 Task: In Heading Arial with underline. Font size of heading  '18'Font style of data Calibri. Font size of data  9Alignment of headline & data Align center. Fill color in heading,  RedFont color of data Black Apply border in Data No BorderIn the sheet   Pinnacle Sales log book
Action: Mouse moved to (158, 176)
Screenshot: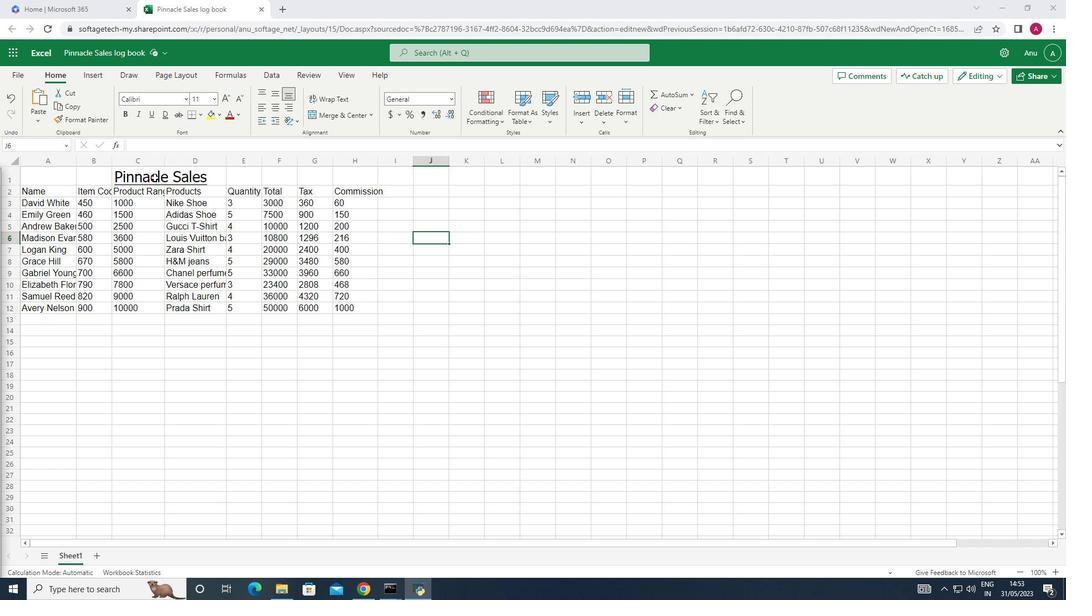 
Action: Mouse pressed left at (158, 176)
Screenshot: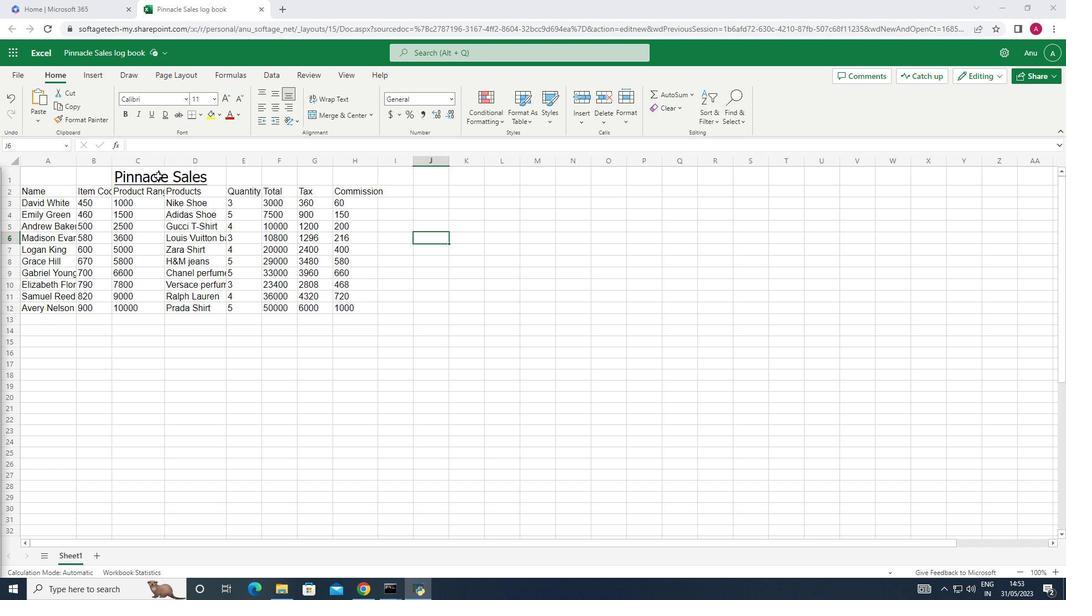
Action: Mouse moved to (186, 97)
Screenshot: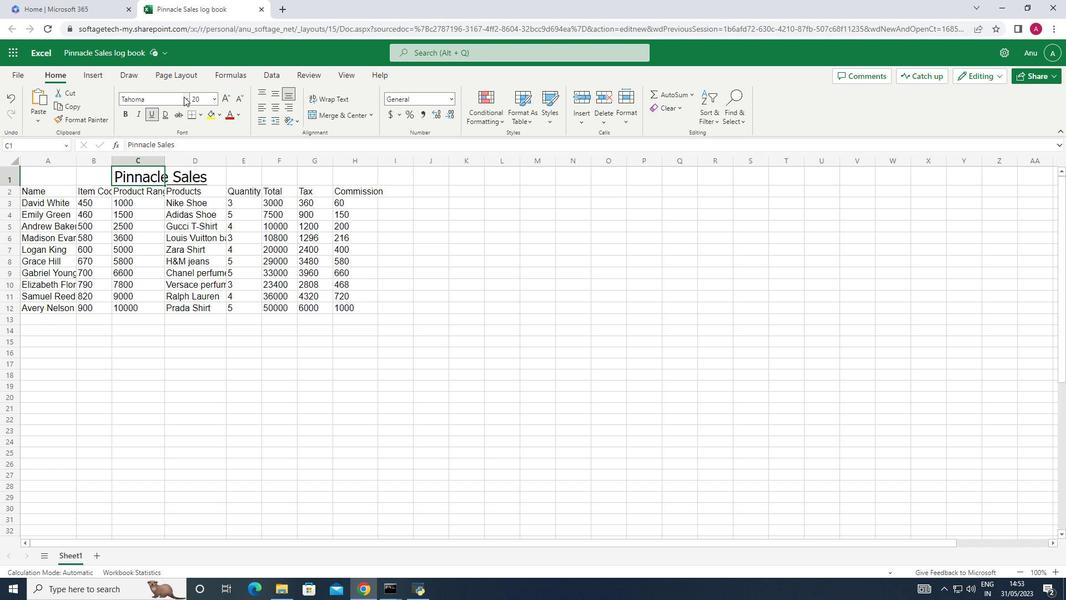 
Action: Mouse pressed left at (186, 97)
Screenshot: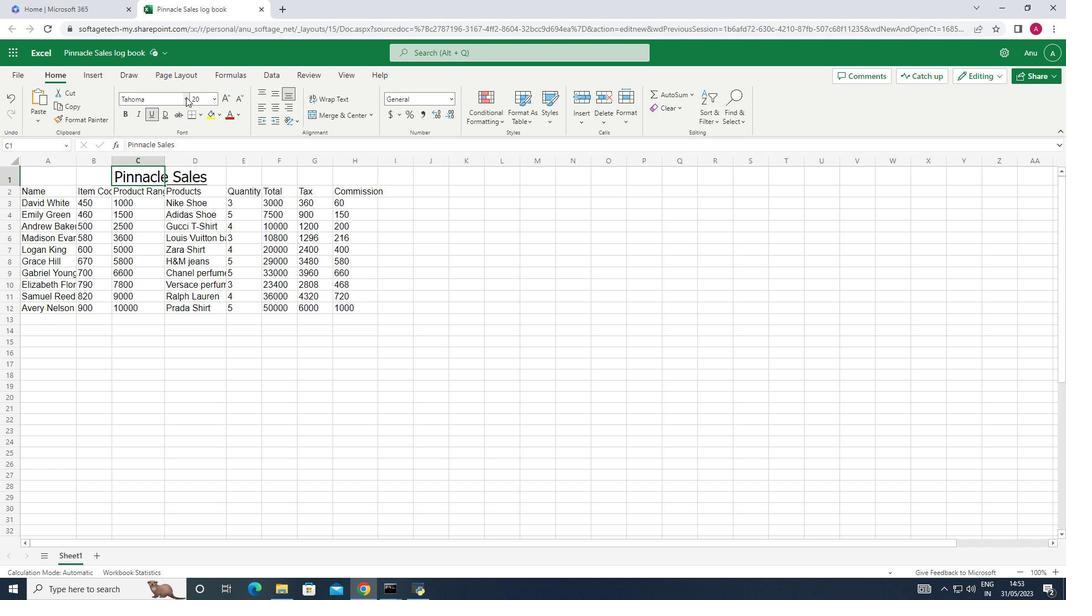 
Action: Mouse moved to (166, 141)
Screenshot: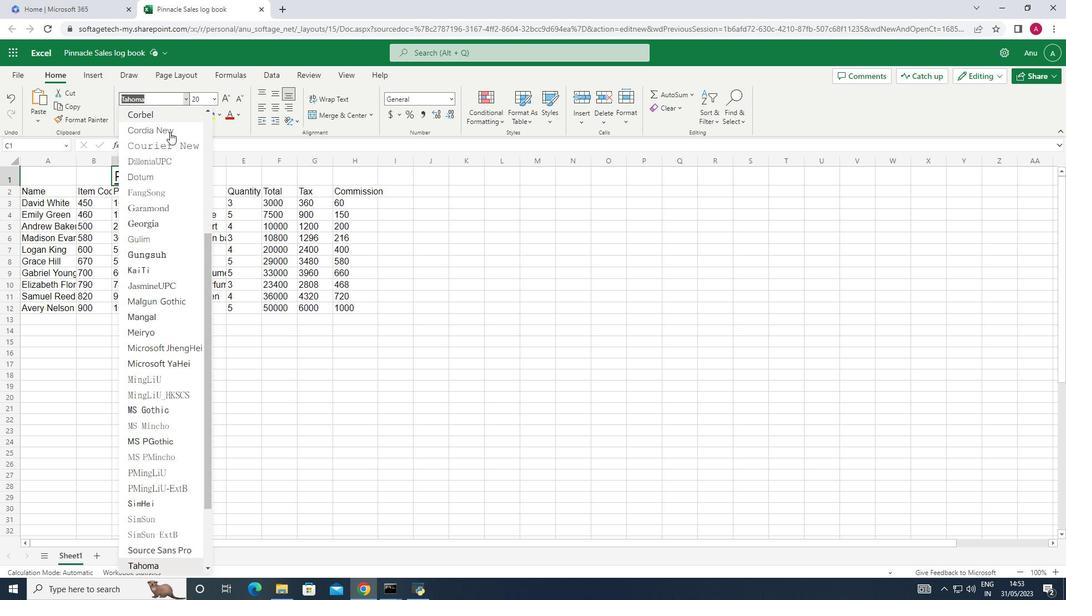
Action: Mouse scrolled (166, 142) with delta (0, 0)
Screenshot: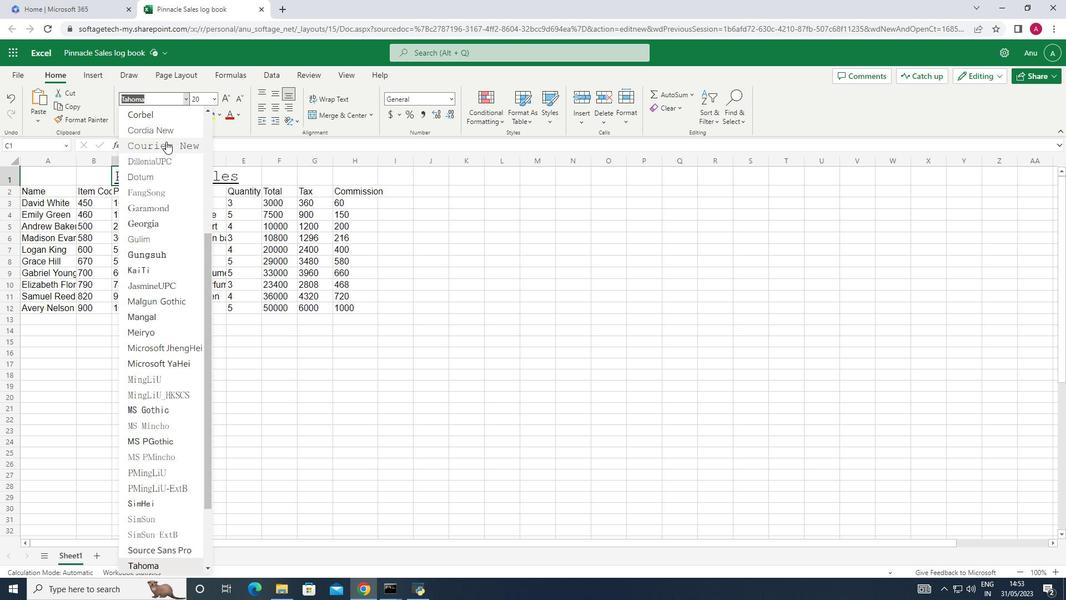 
Action: Mouse scrolled (166, 142) with delta (0, 0)
Screenshot: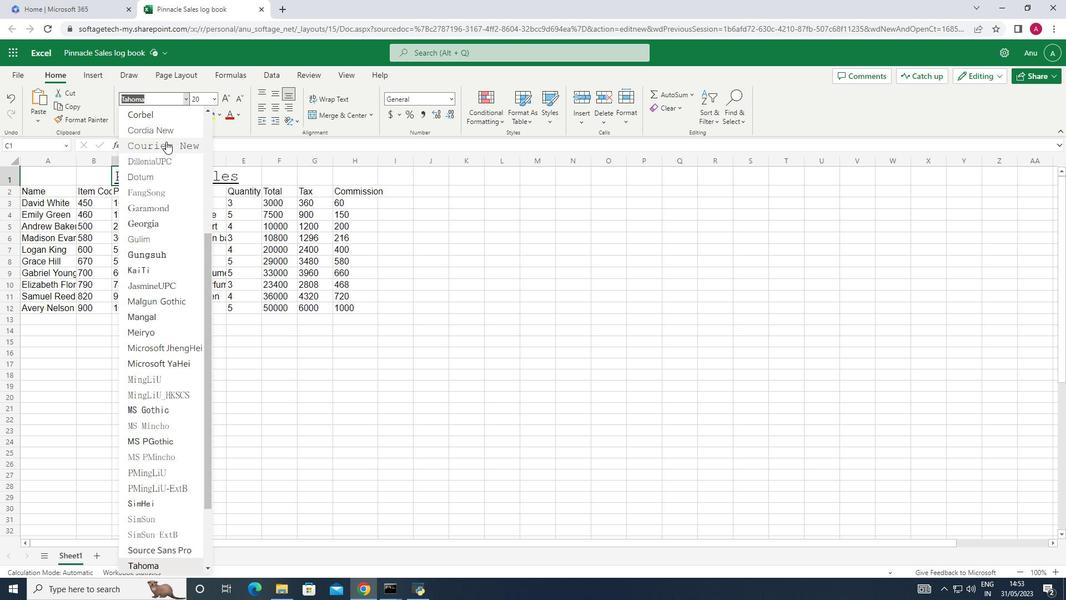 
Action: Mouse scrolled (166, 142) with delta (0, 0)
Screenshot: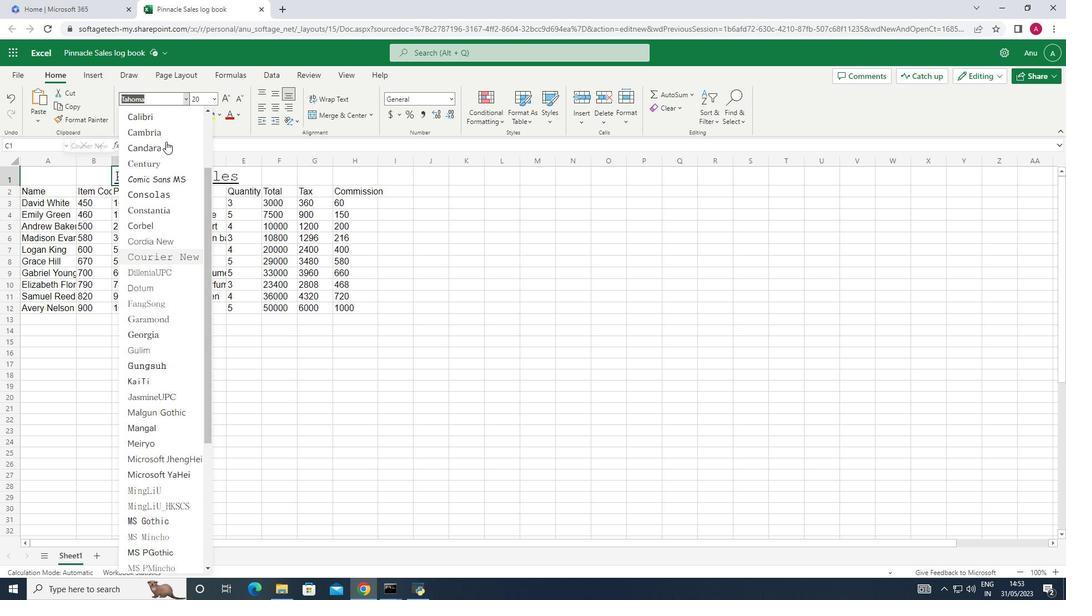 
Action: Mouse scrolled (166, 142) with delta (0, 0)
Screenshot: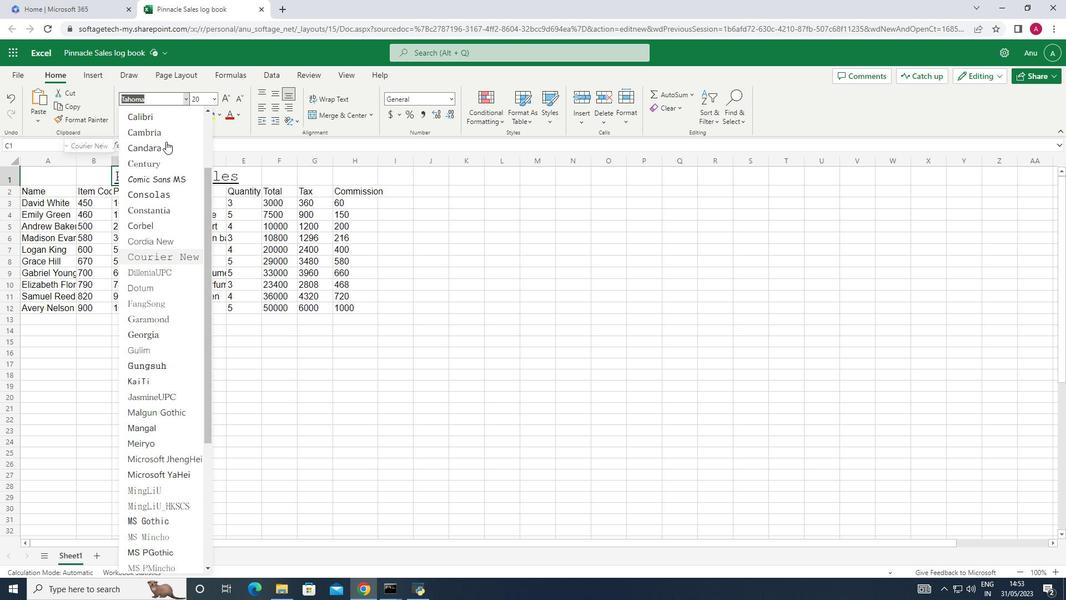 
Action: Mouse scrolled (166, 142) with delta (0, 0)
Screenshot: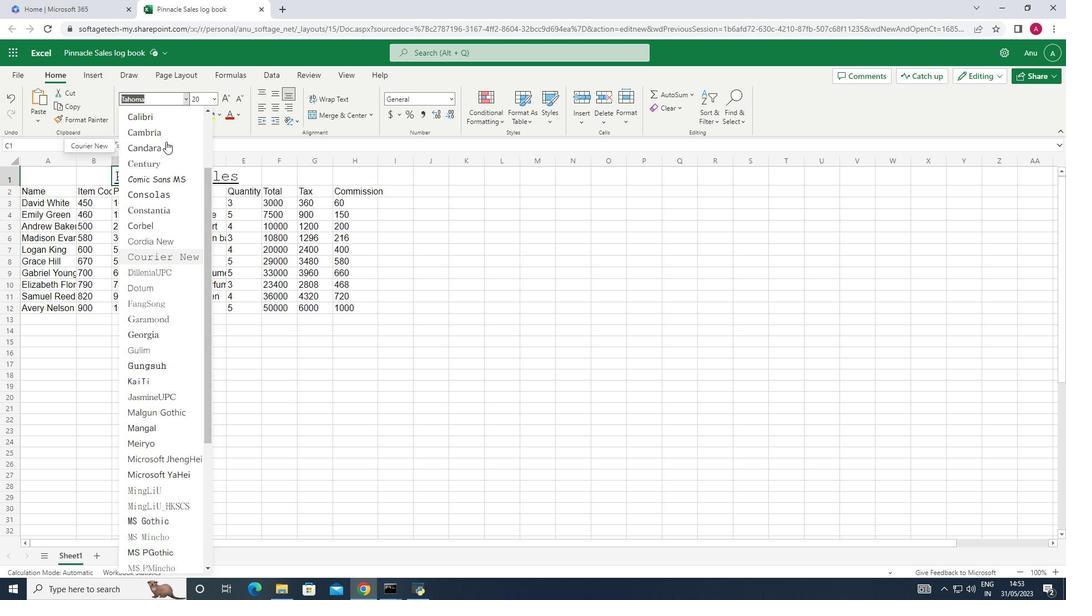 
Action: Mouse scrolled (166, 142) with delta (0, 0)
Screenshot: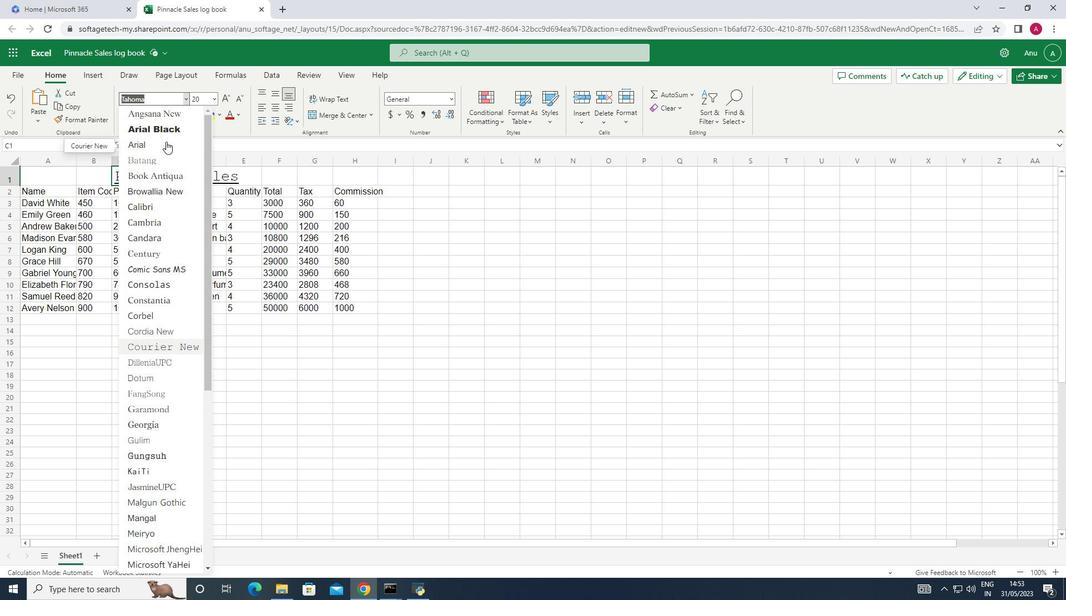 
Action: Mouse moved to (161, 144)
Screenshot: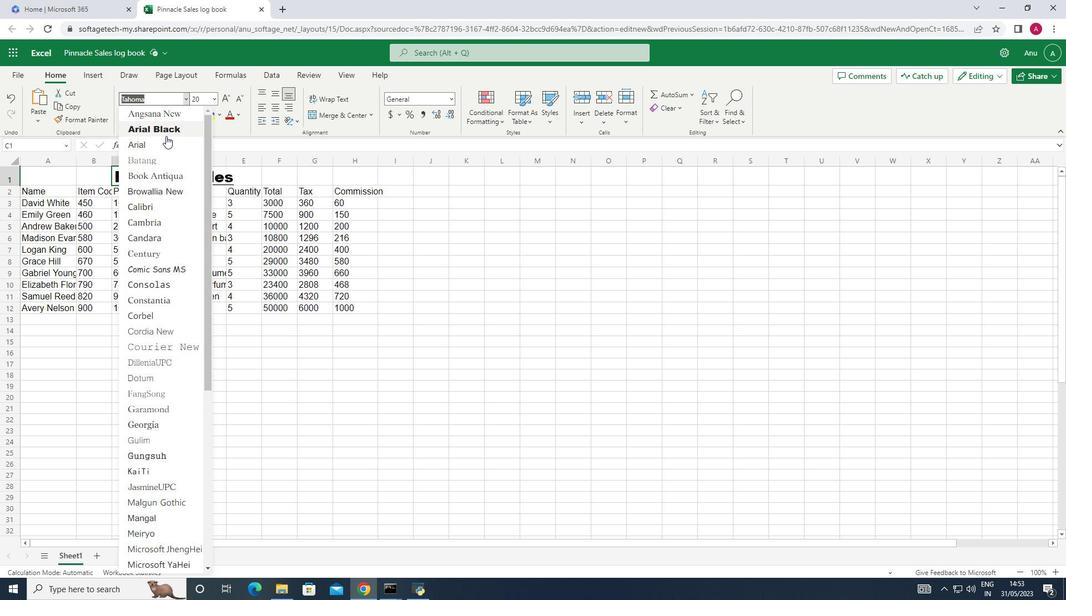 
Action: Mouse pressed left at (161, 144)
Screenshot: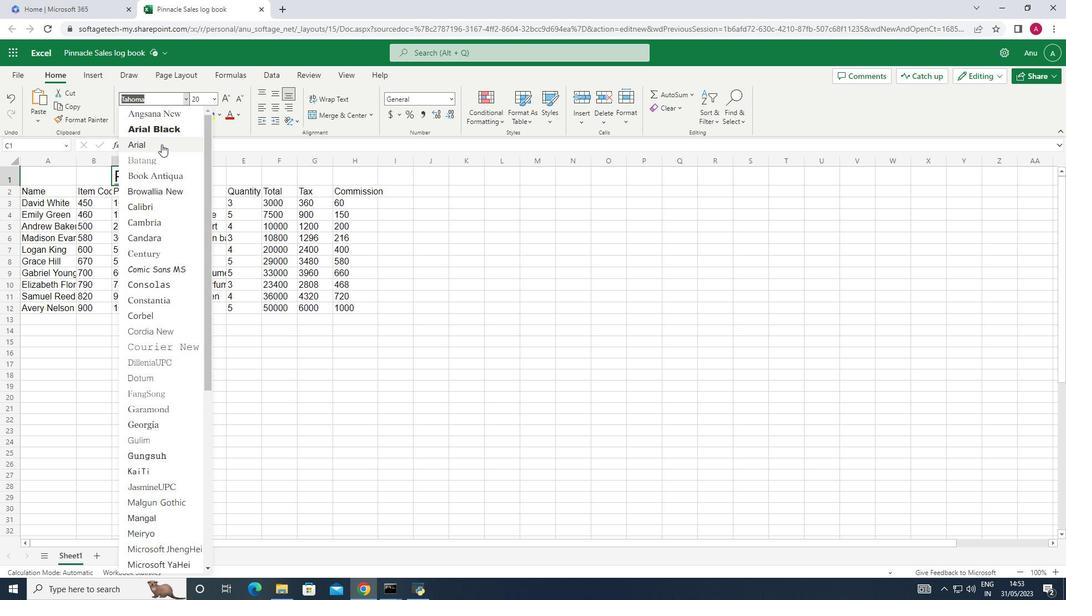 
Action: Mouse moved to (47, 191)
Screenshot: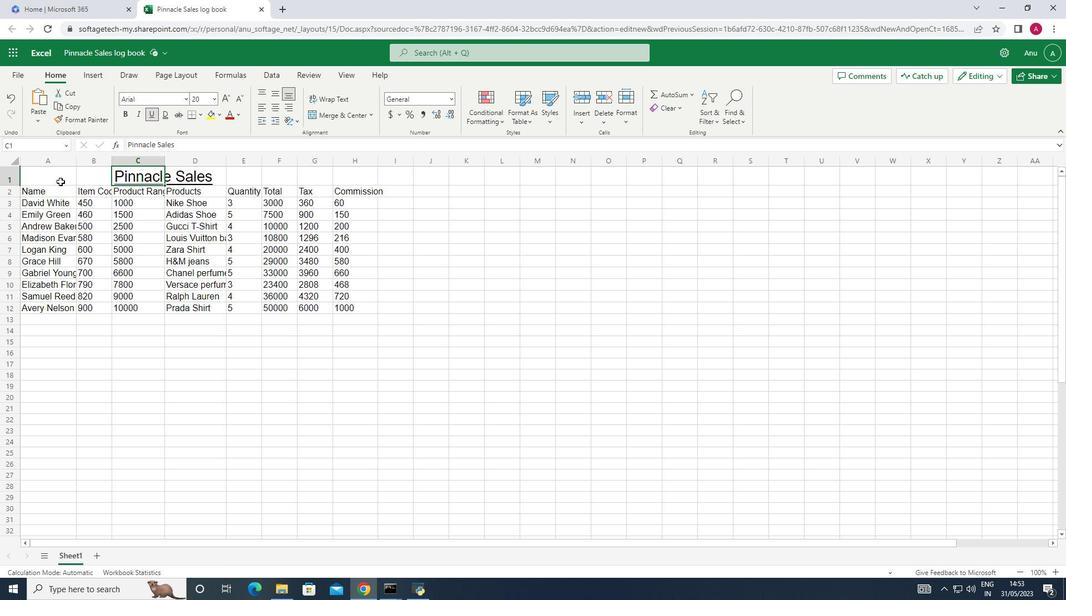 
Action: Mouse pressed left at (47, 191)
Screenshot: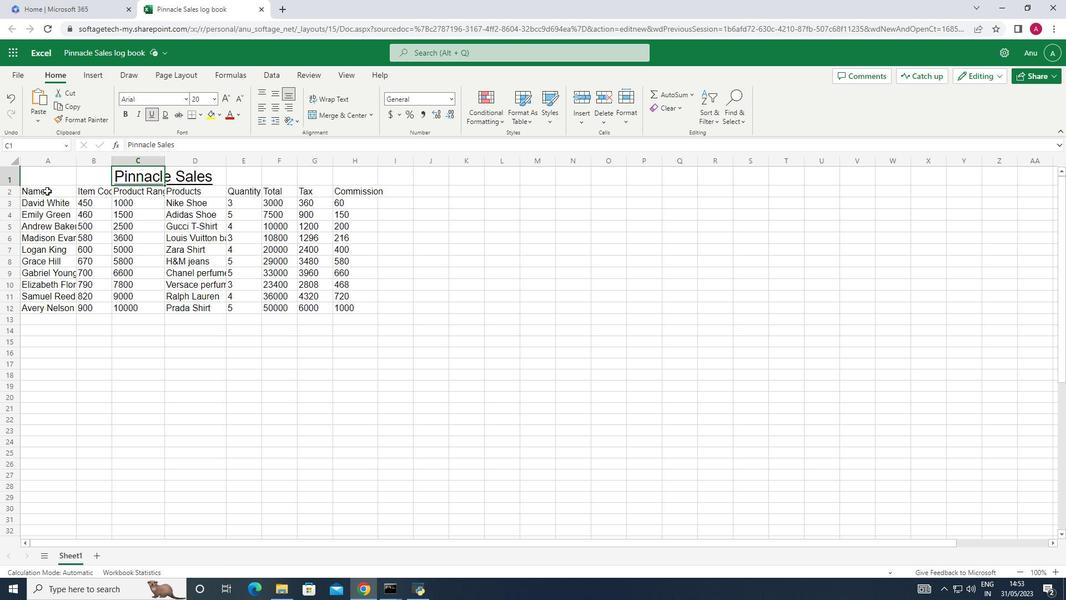 
Action: Mouse moved to (185, 100)
Screenshot: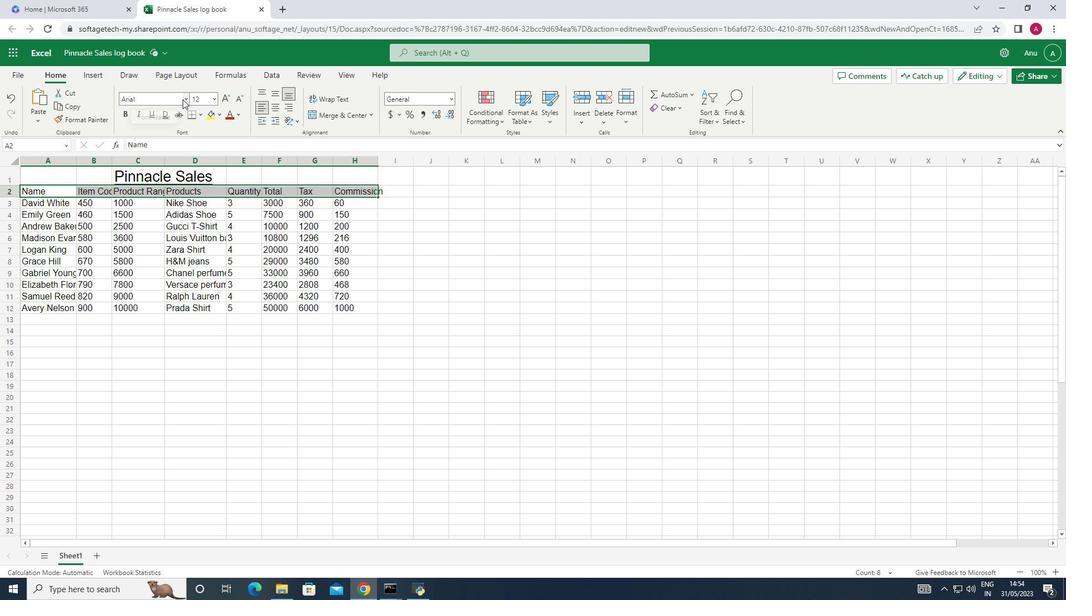
Action: Mouse pressed left at (185, 100)
Screenshot: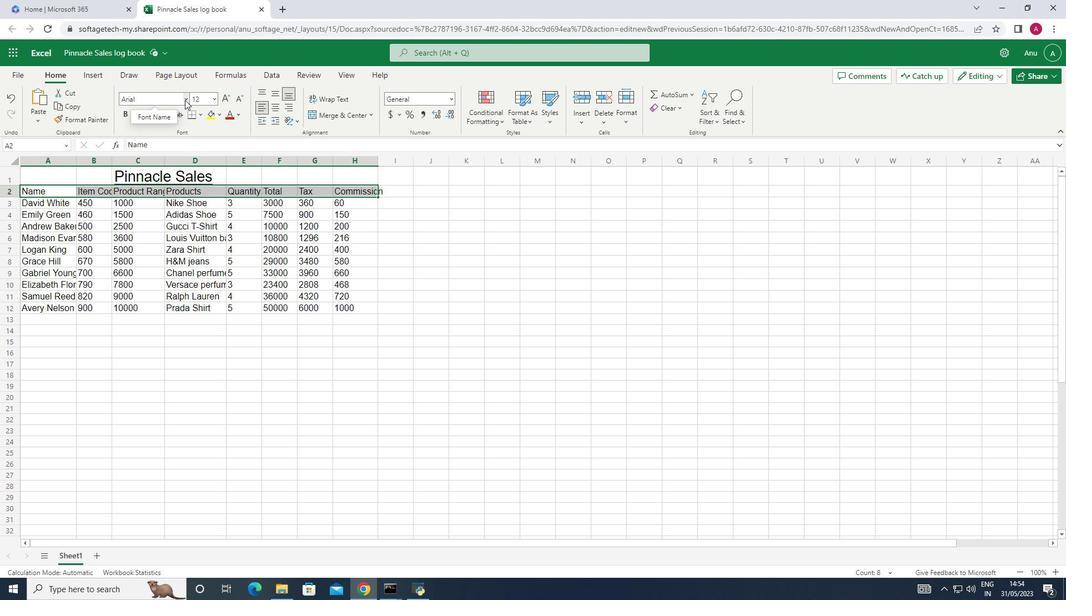 
Action: Mouse moved to (161, 205)
Screenshot: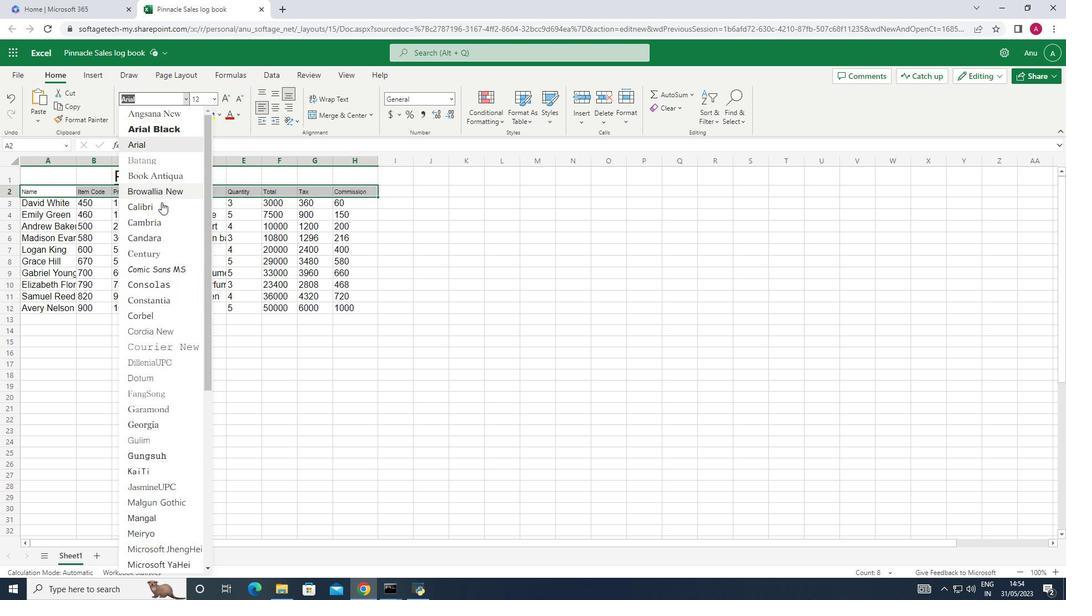 
Action: Mouse pressed left at (161, 205)
Screenshot: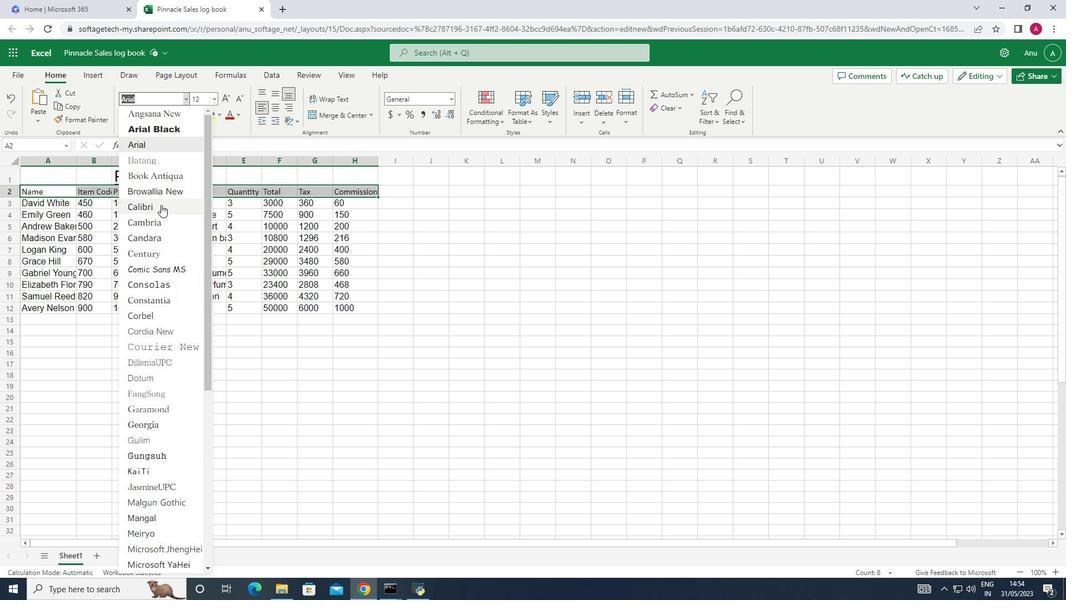 
Action: Mouse moved to (216, 96)
Screenshot: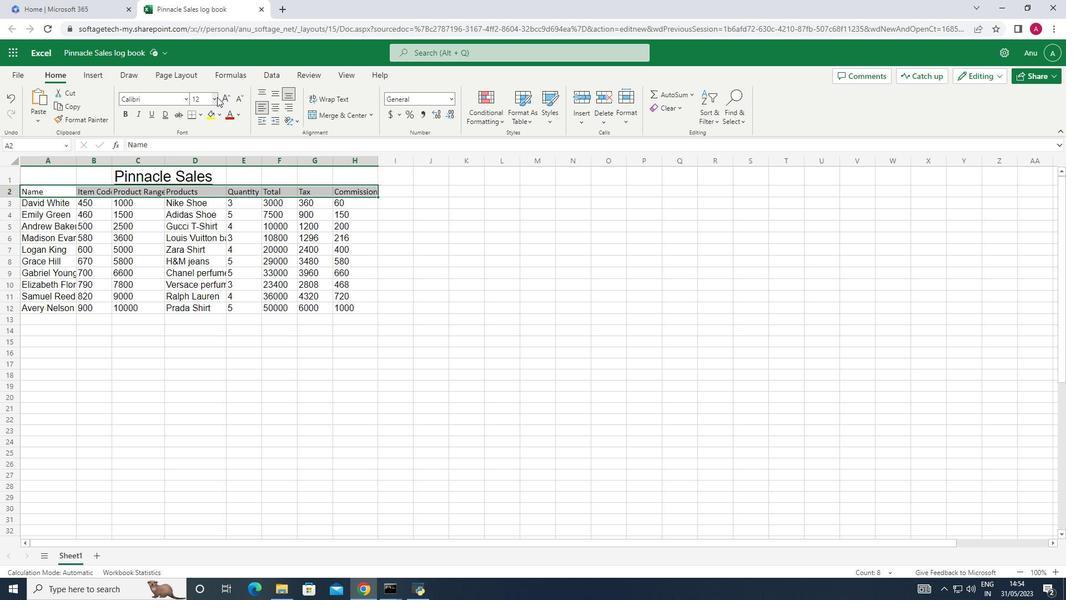 
Action: Mouse pressed left at (216, 96)
Screenshot: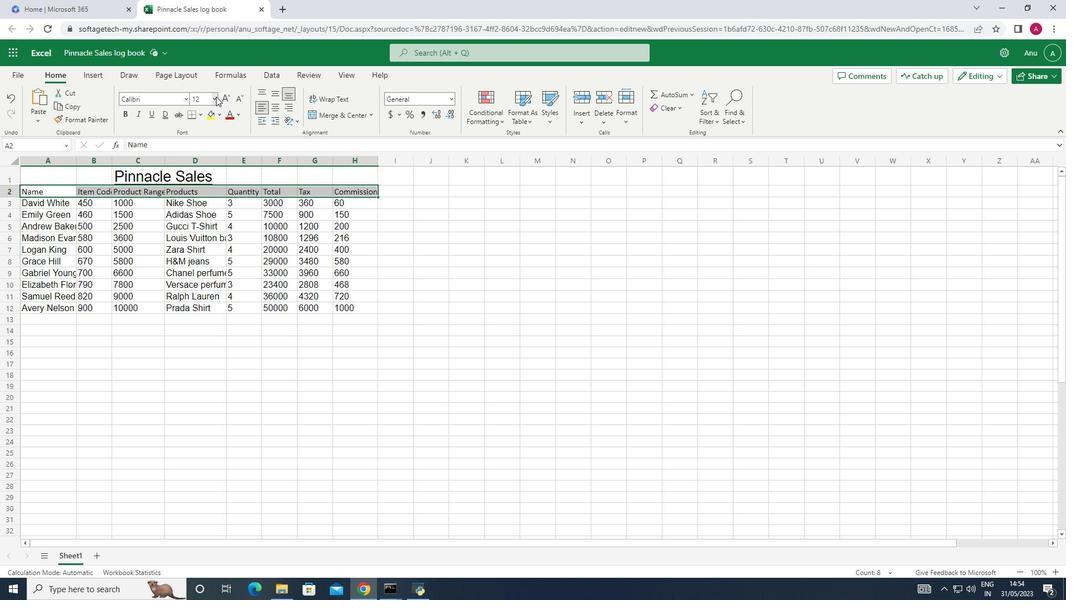 
Action: Mouse moved to (202, 221)
Screenshot: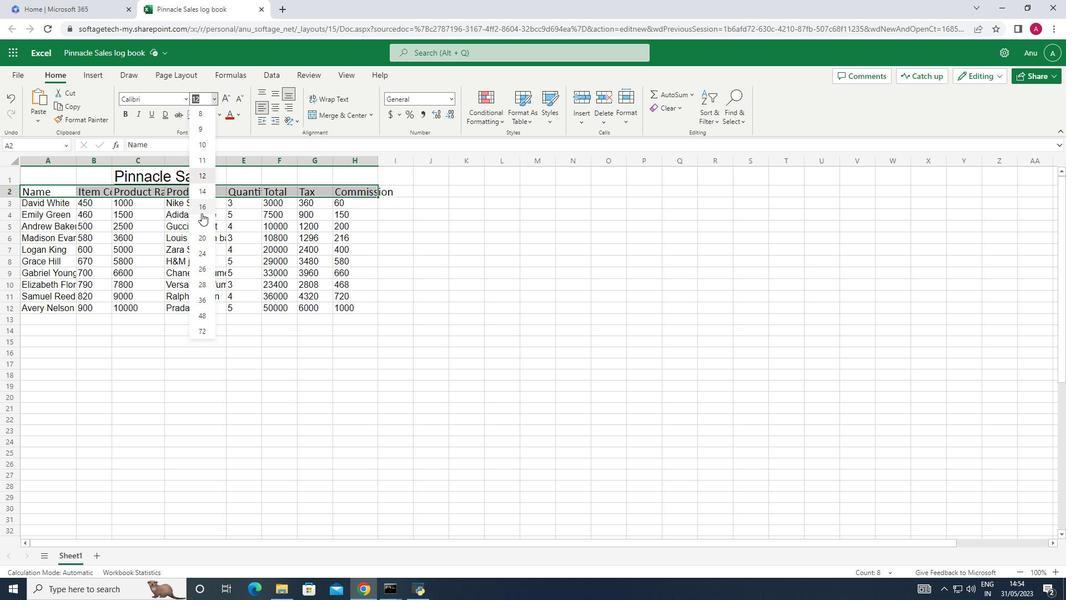 
Action: Mouse pressed left at (202, 221)
Screenshot: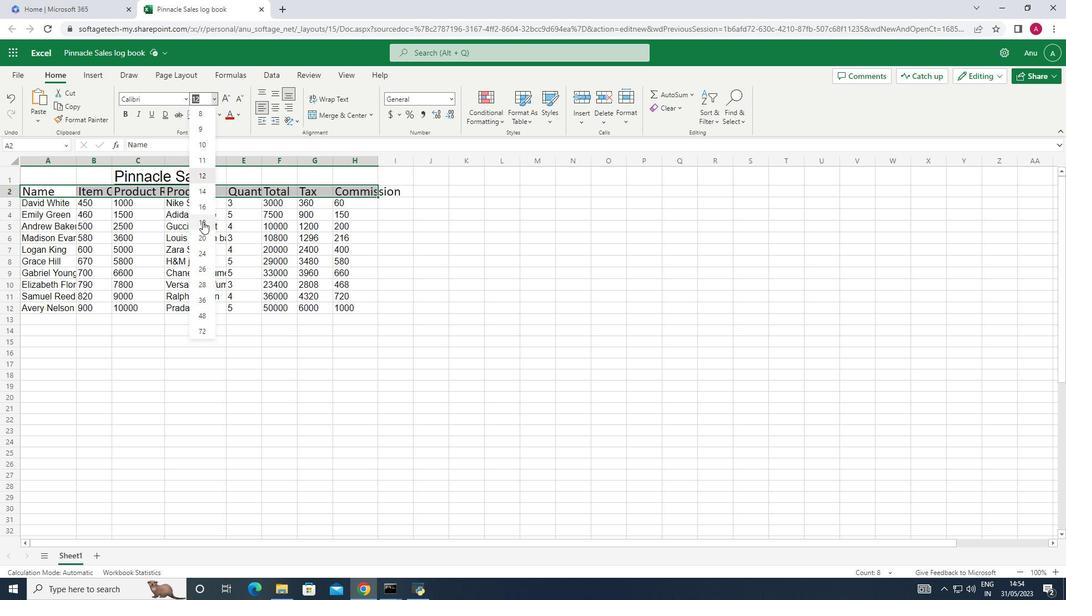 
Action: Mouse moved to (61, 206)
Screenshot: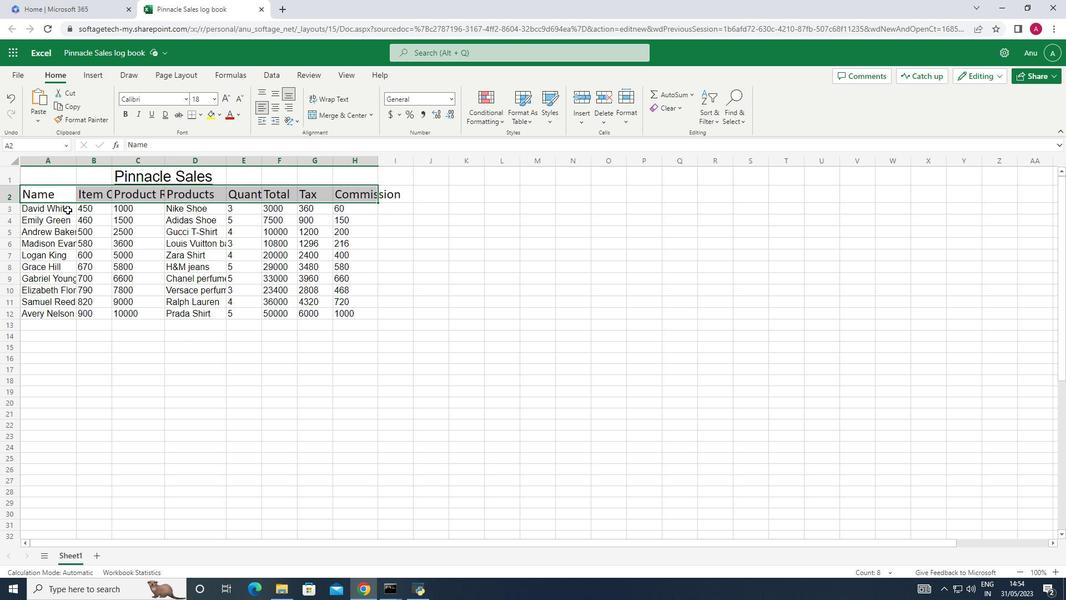 
Action: Mouse pressed left at (61, 206)
Screenshot: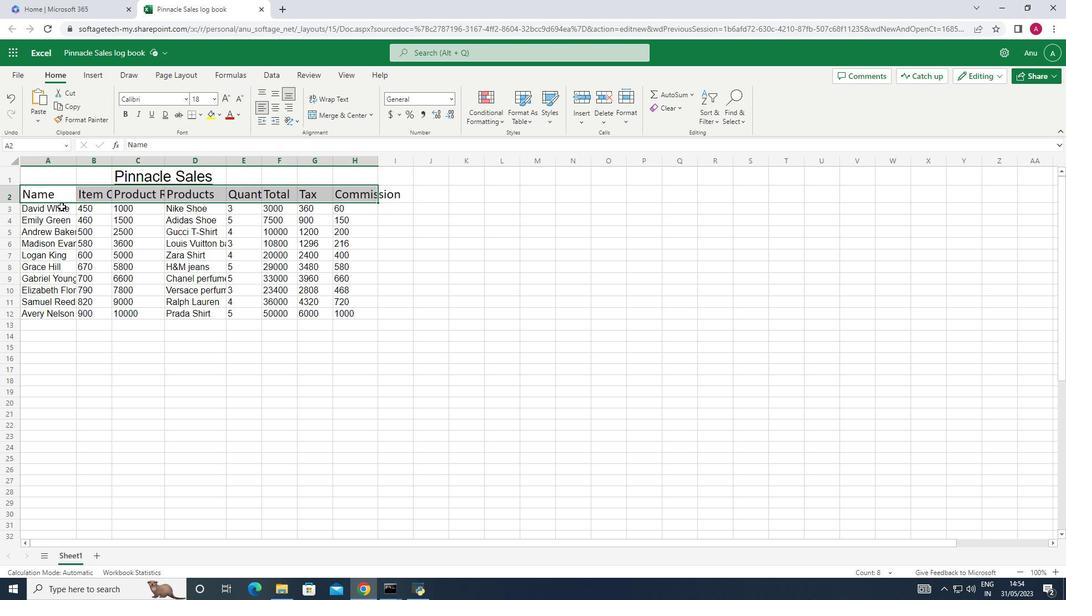 
Action: Mouse moved to (55, 209)
Screenshot: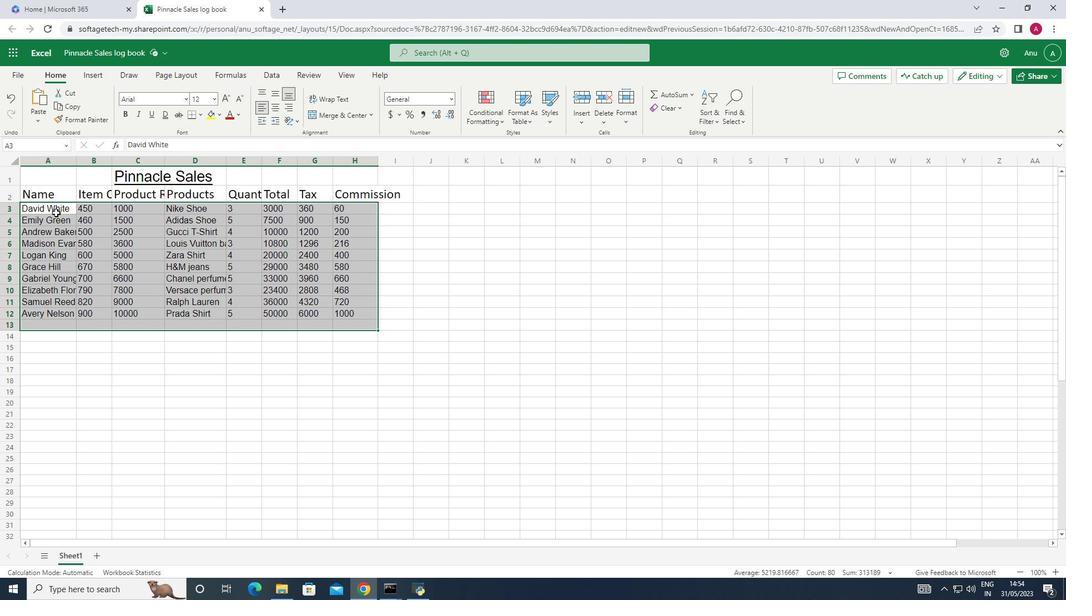 
Action: Mouse pressed left at (55, 209)
Screenshot: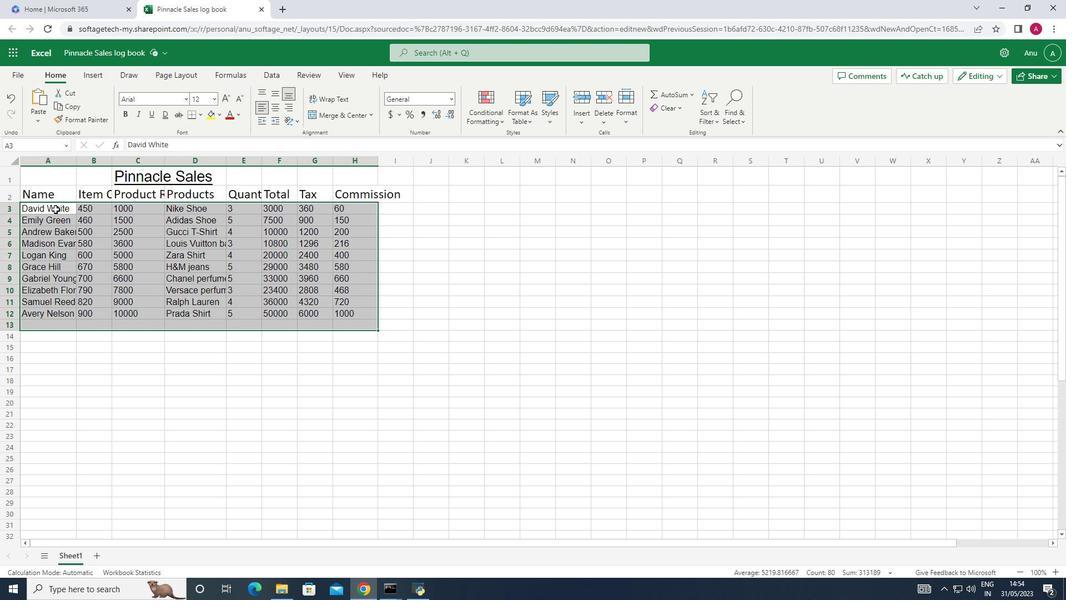 
Action: Mouse moved to (212, 97)
Screenshot: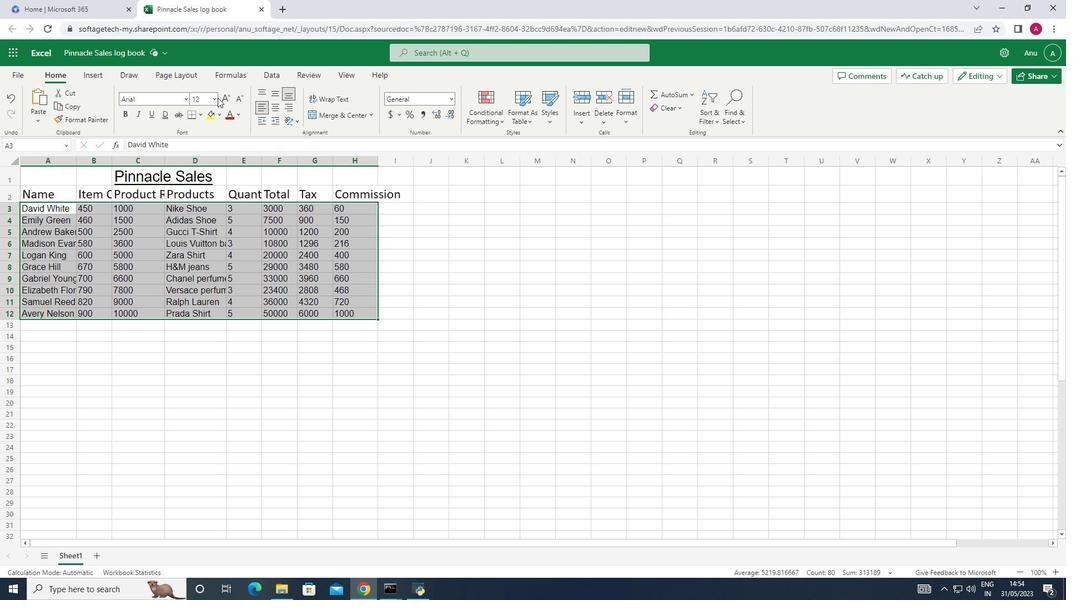 
Action: Mouse pressed left at (212, 97)
Screenshot: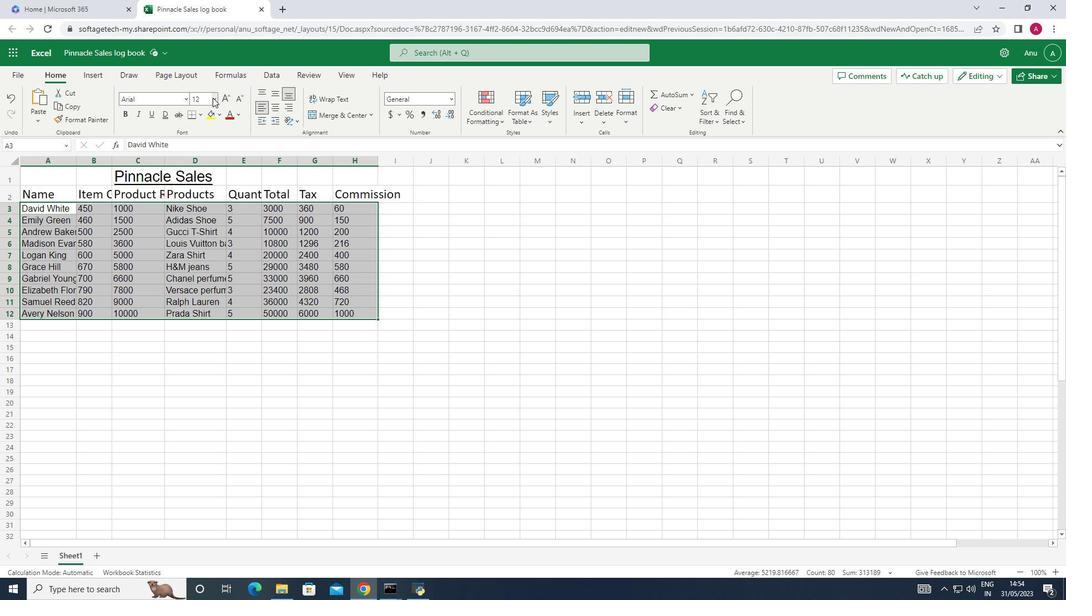 
Action: Mouse moved to (203, 127)
Screenshot: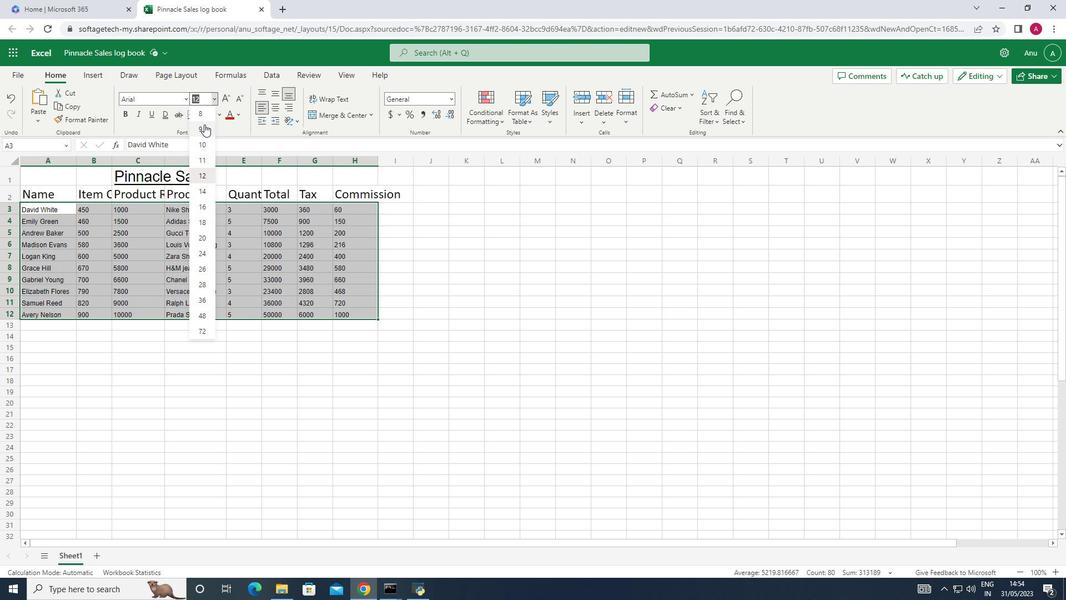 
Action: Mouse pressed left at (203, 127)
Screenshot: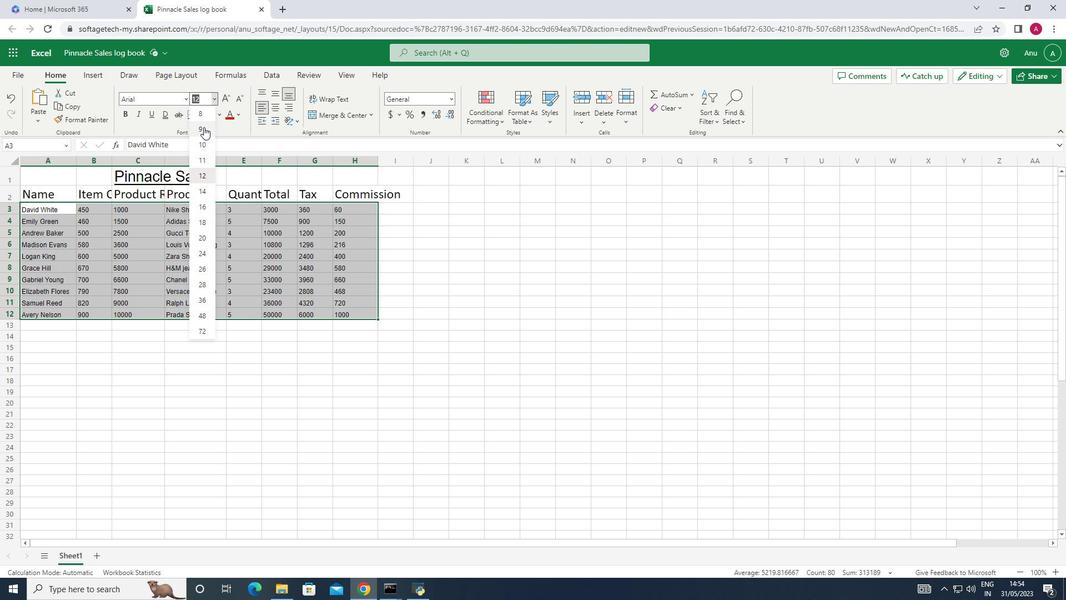 
Action: Mouse moved to (274, 107)
Screenshot: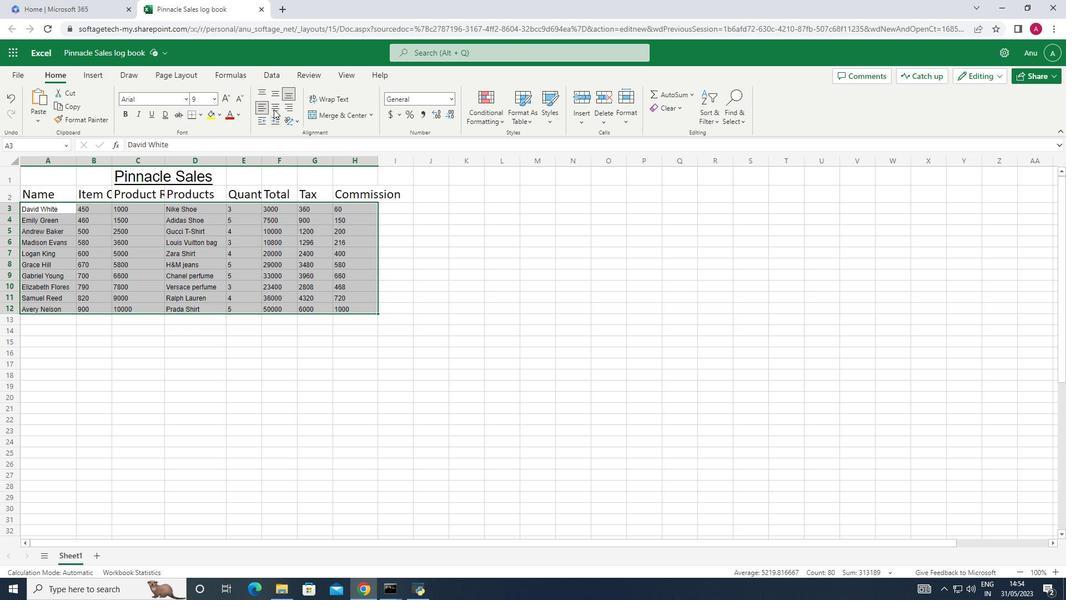 
Action: Mouse pressed left at (274, 107)
Screenshot: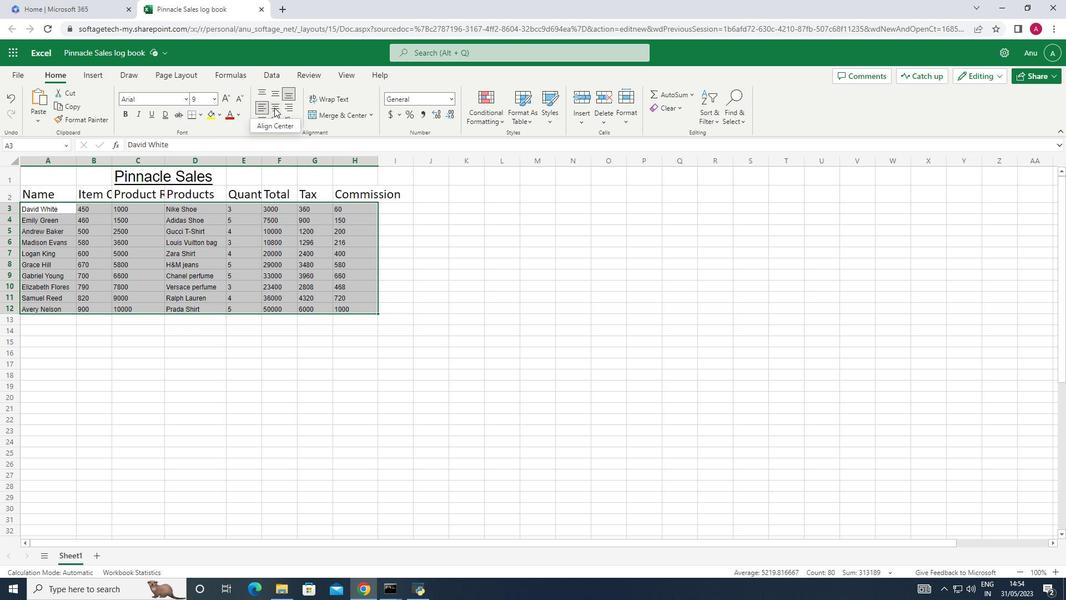 
Action: Mouse moved to (34, 196)
Screenshot: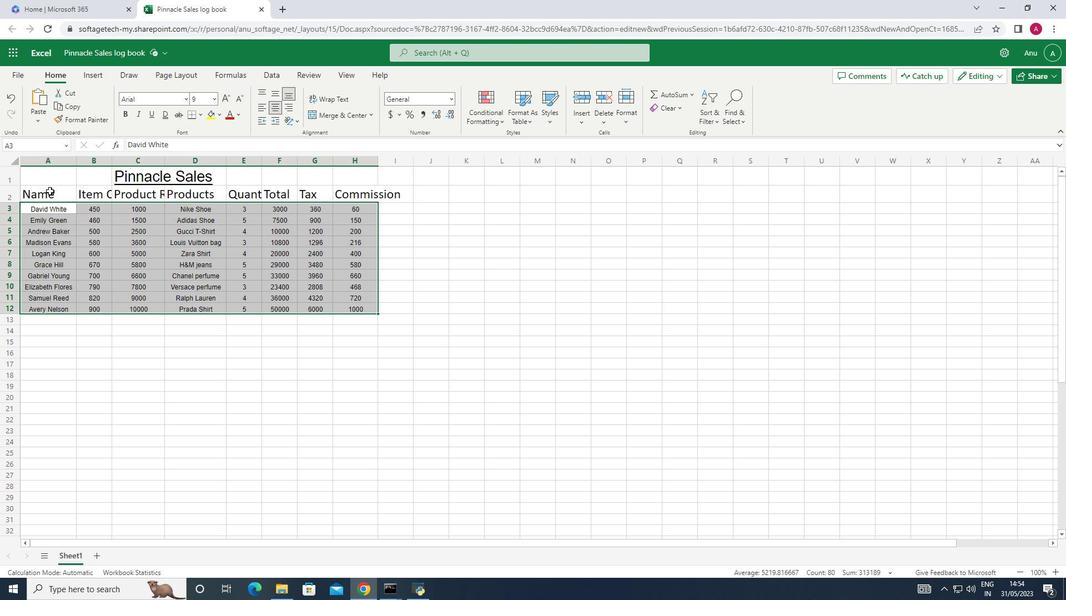 
Action: Mouse pressed left at (34, 196)
Screenshot: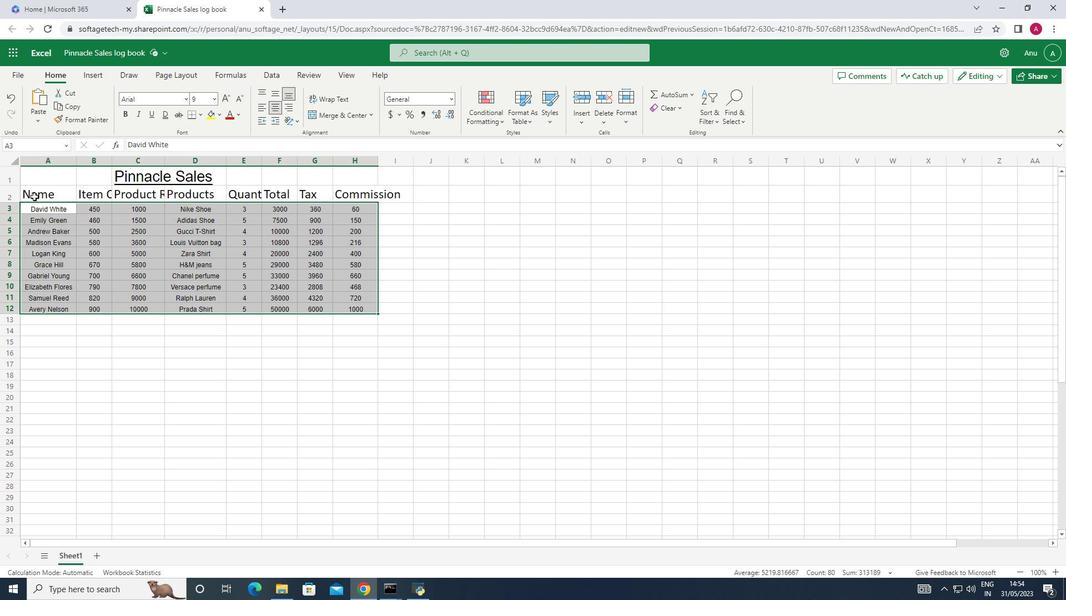 
Action: Mouse moved to (278, 105)
Screenshot: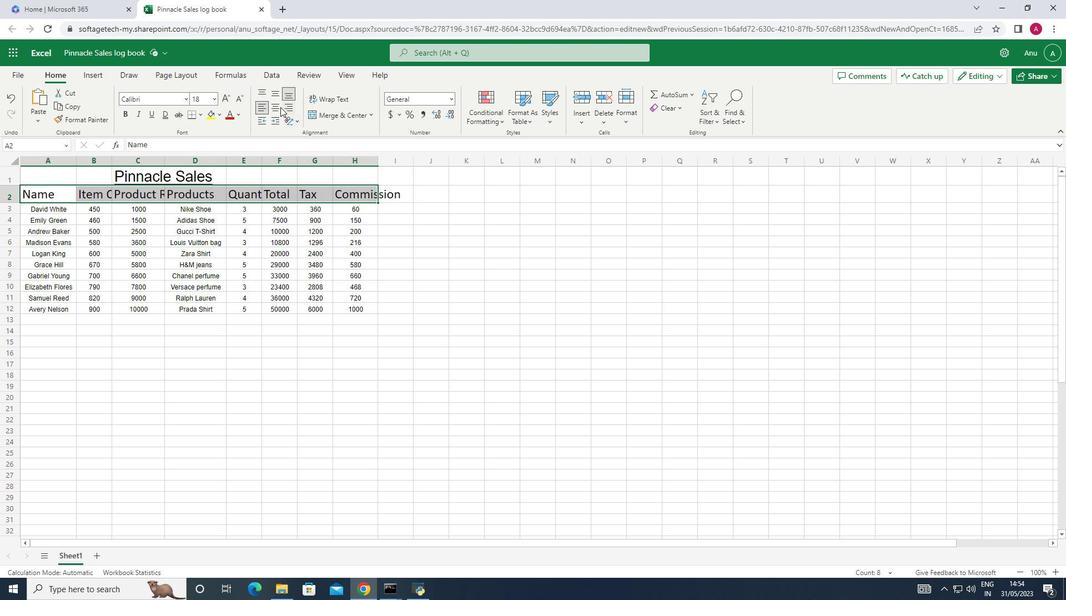 
Action: Mouse pressed left at (278, 105)
Screenshot: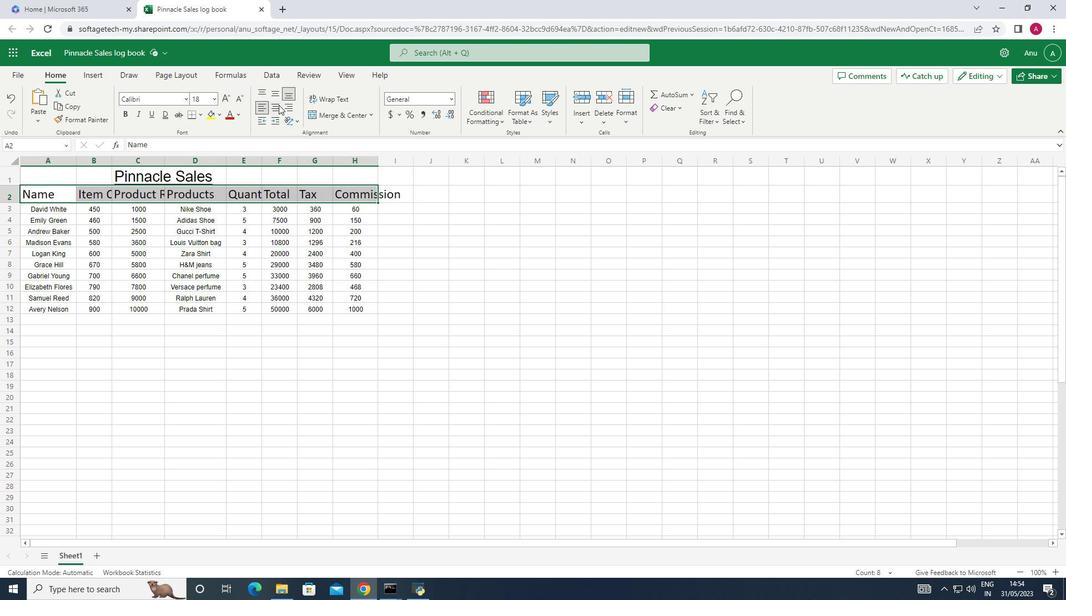 
Action: Mouse moved to (229, 115)
Screenshot: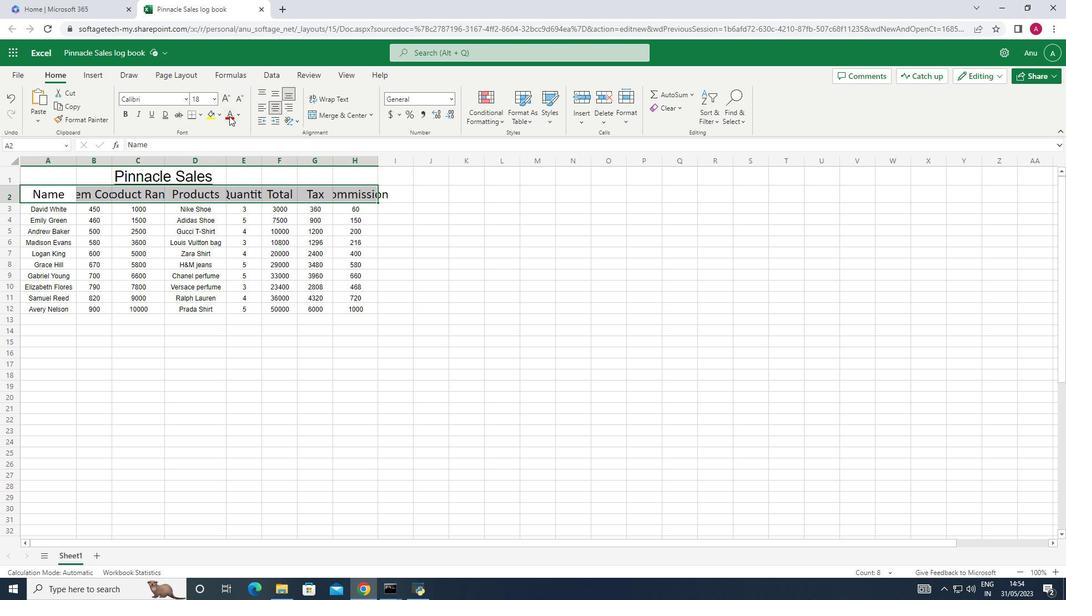 
Action: Mouse pressed left at (229, 115)
Screenshot: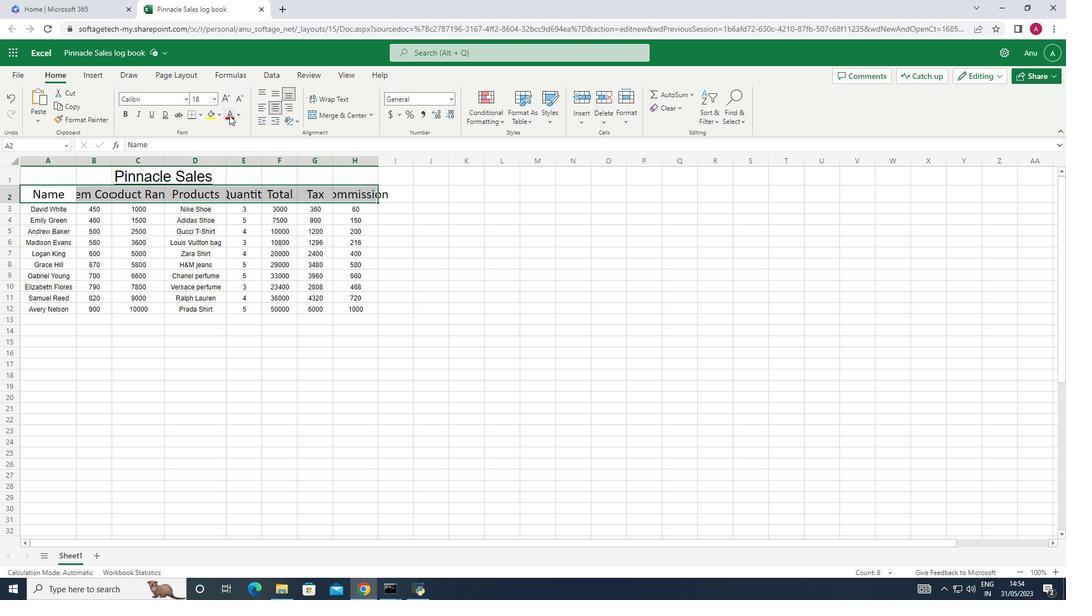 
Action: Mouse moved to (220, 113)
Screenshot: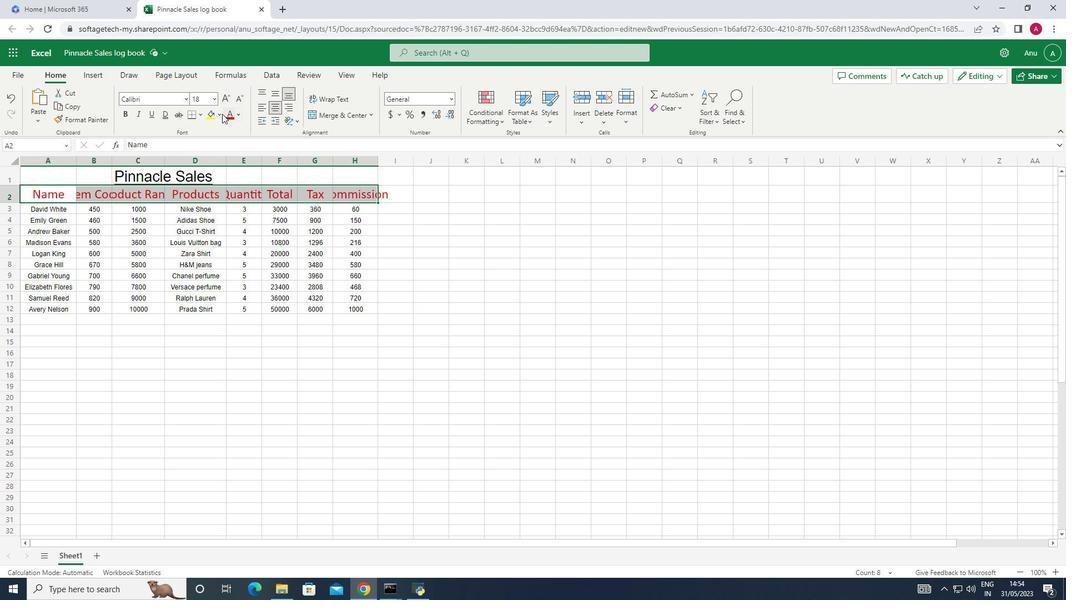 
Action: Mouse pressed left at (220, 113)
Screenshot: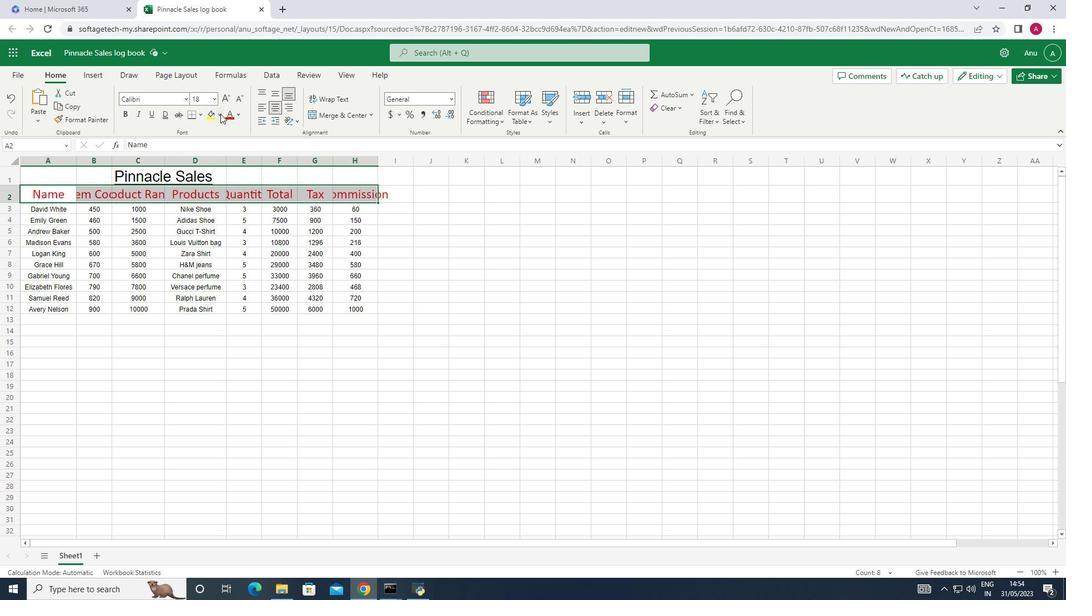
Action: Mouse moved to (227, 142)
Screenshot: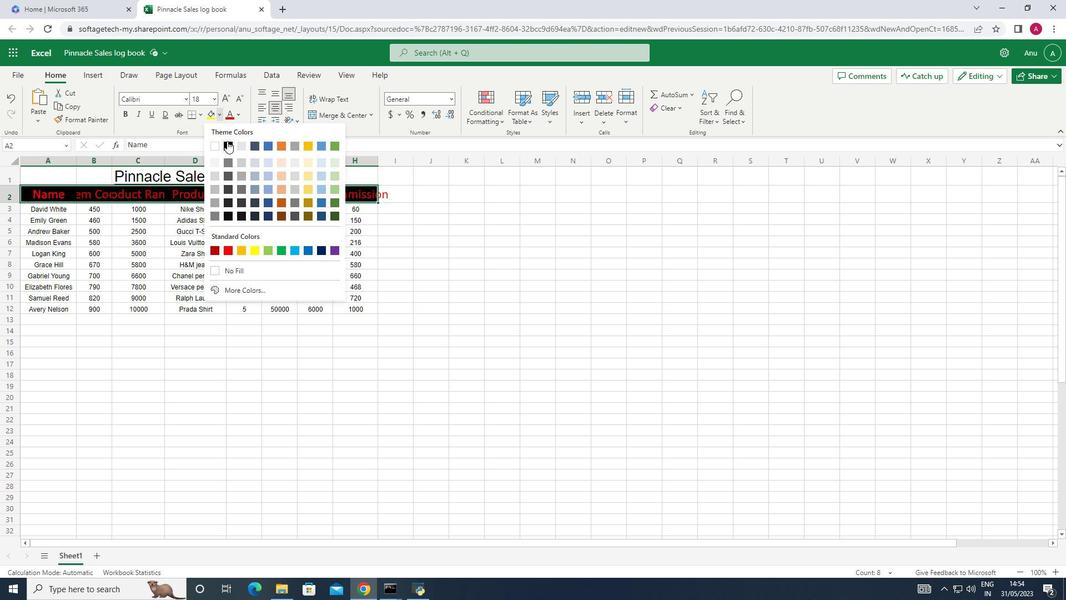 
Action: Mouse pressed left at (227, 142)
Screenshot: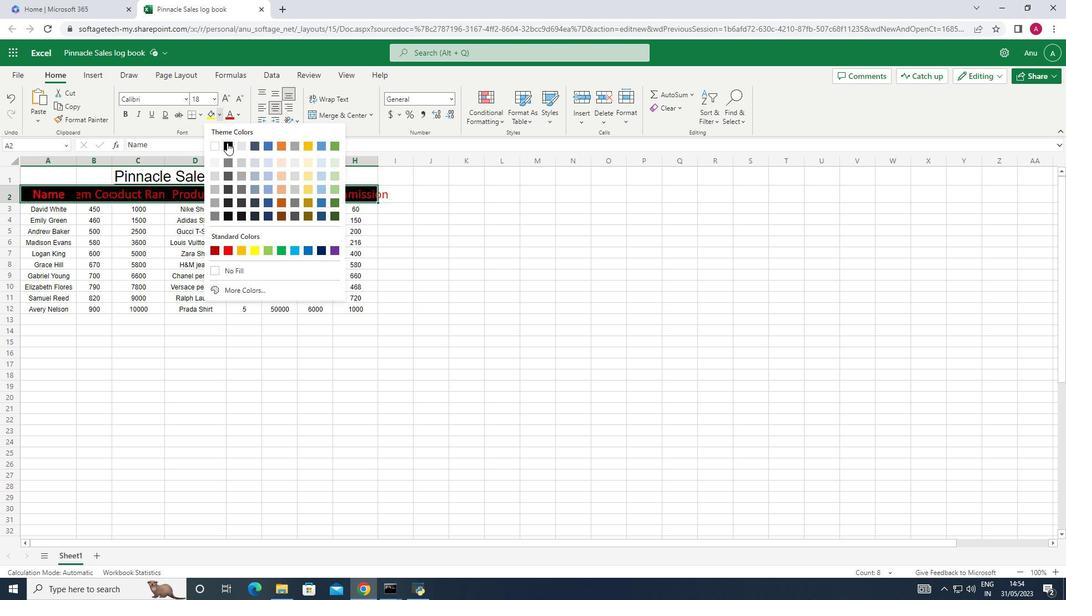 
Action: Mouse moved to (376, 158)
Screenshot: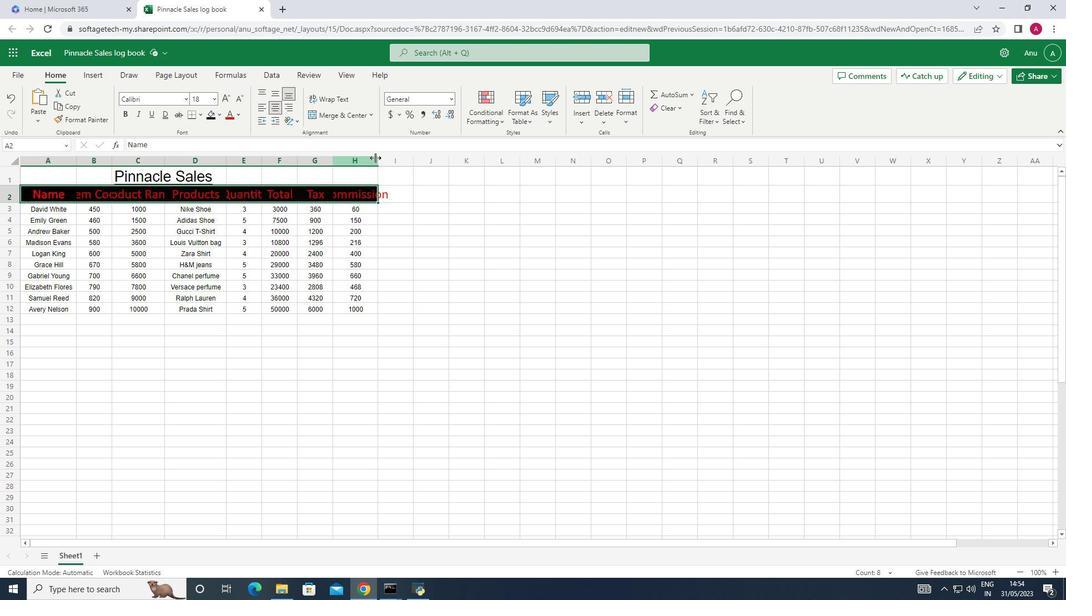 
Action: Mouse pressed left at (376, 158)
Screenshot: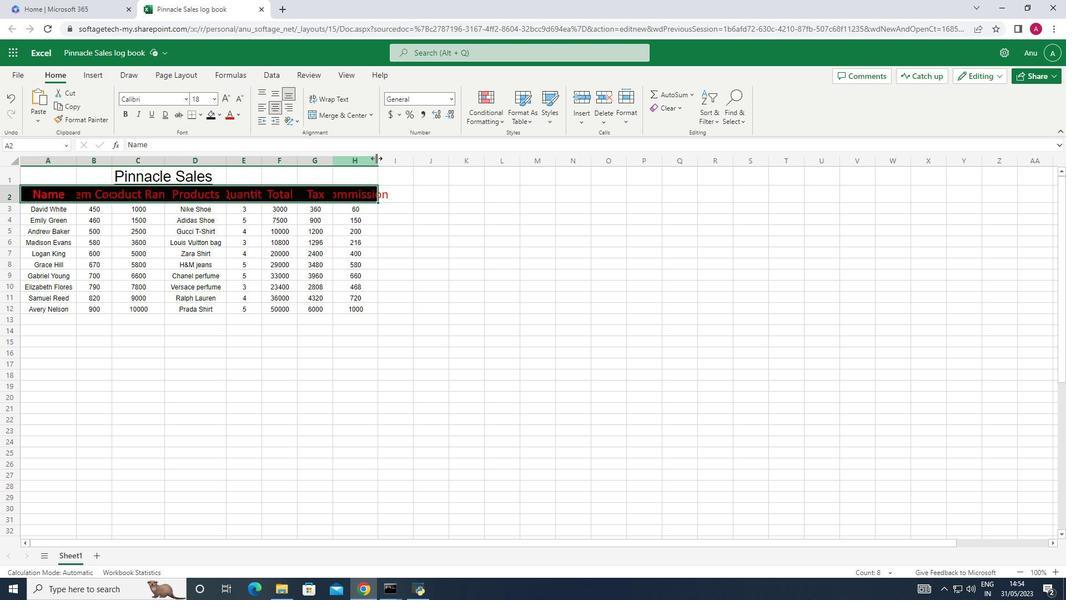 
Action: Mouse pressed left at (376, 158)
Screenshot: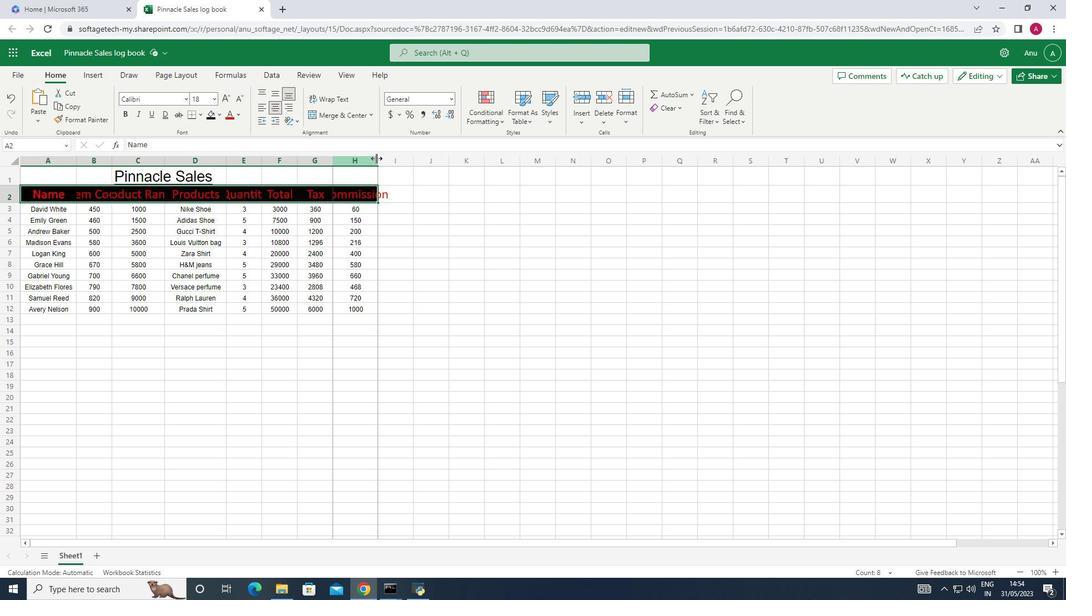 
Action: Mouse moved to (262, 157)
Screenshot: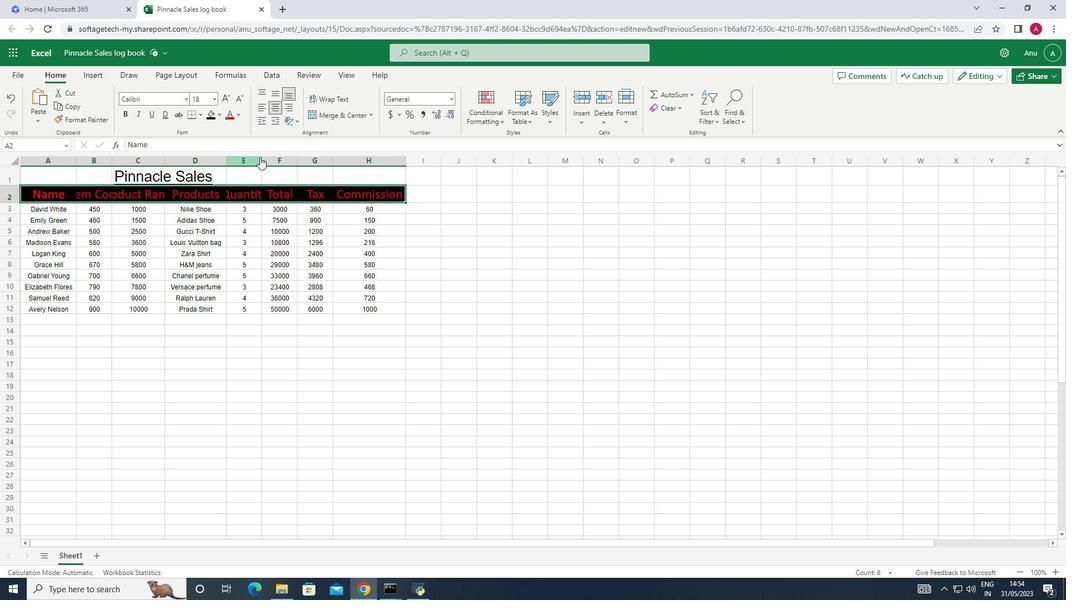 
Action: Mouse pressed left at (262, 157)
Screenshot: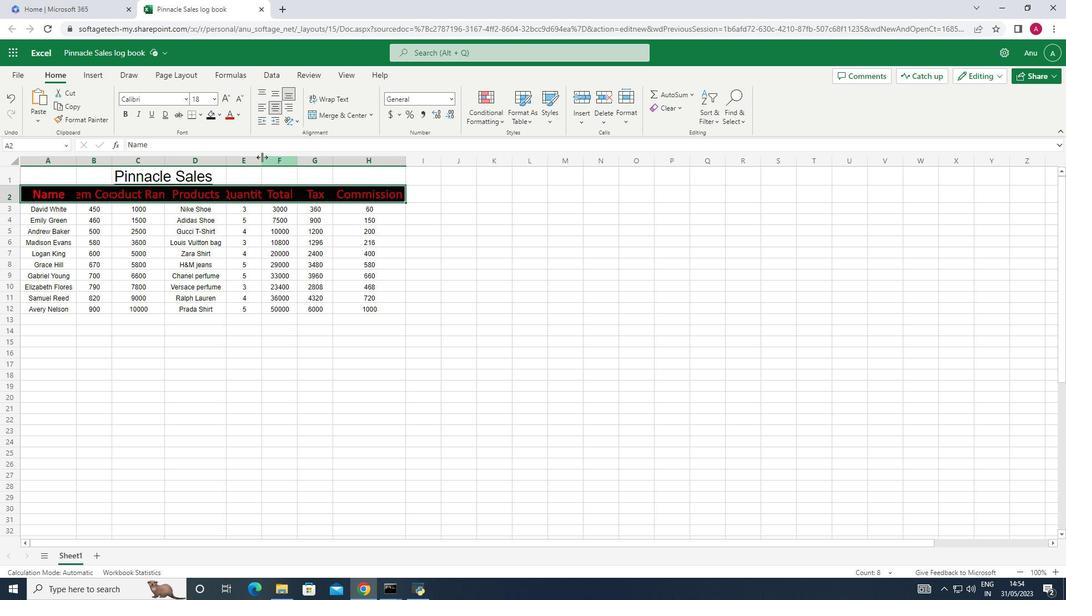 
Action: Mouse pressed left at (262, 157)
Screenshot: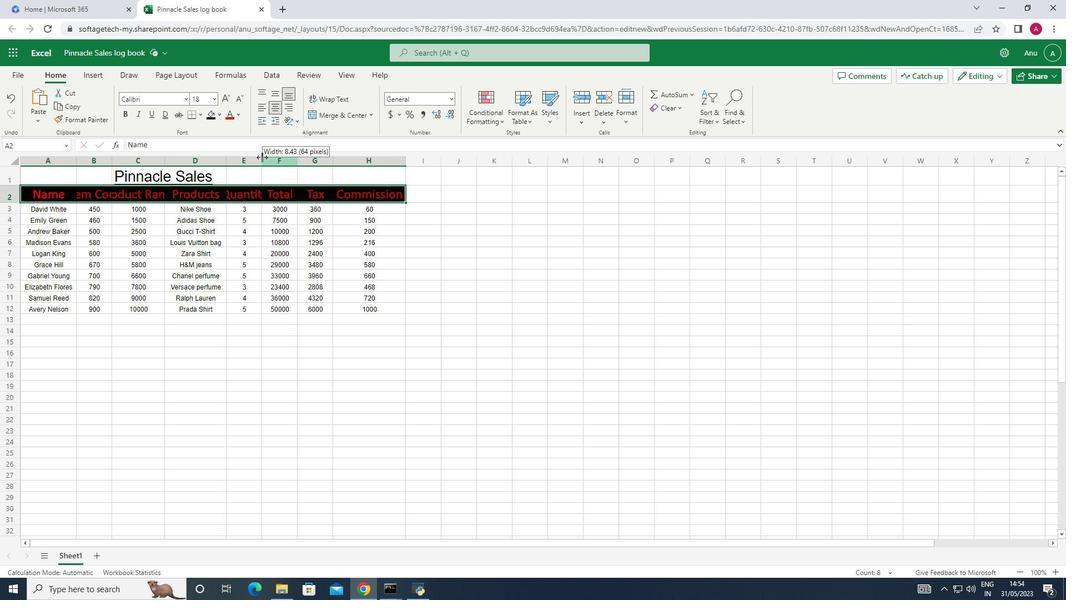 
Action: Mouse moved to (164, 160)
Screenshot: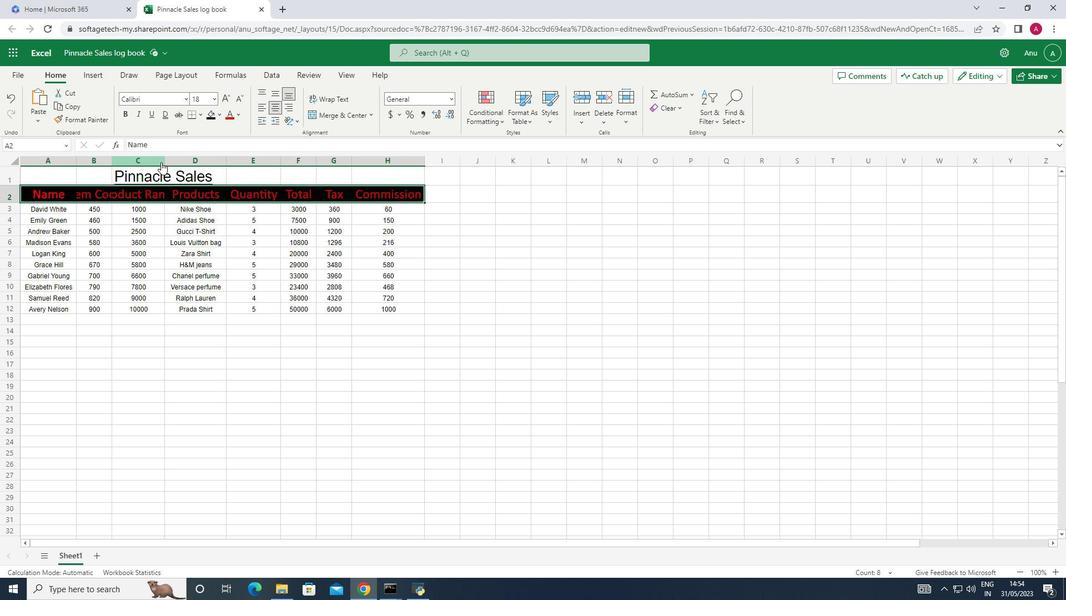 
Action: Mouse pressed left at (164, 160)
Screenshot: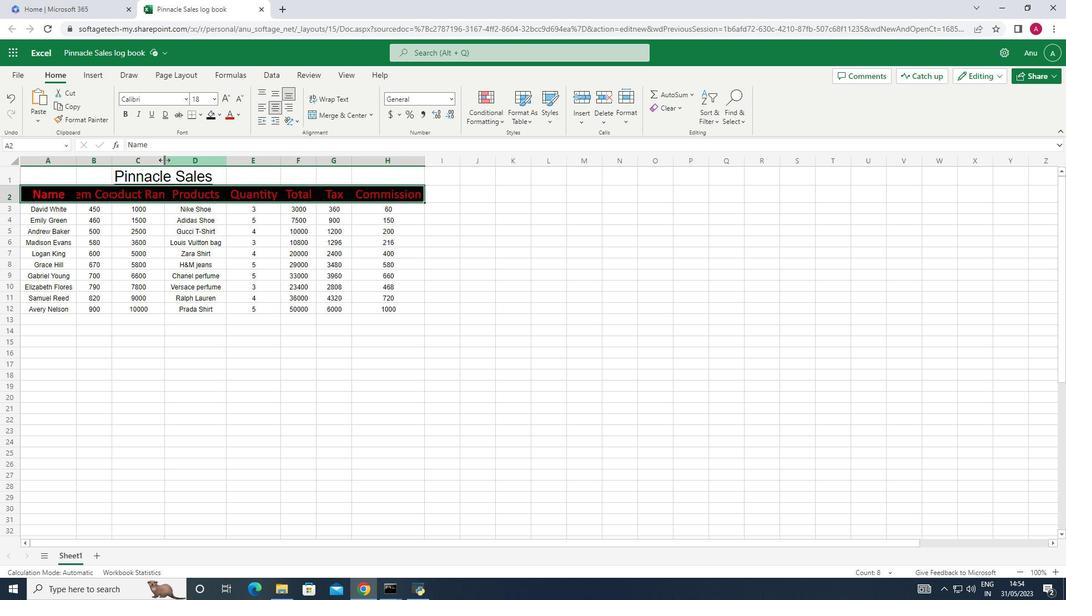 
Action: Mouse moved to (177, 157)
Screenshot: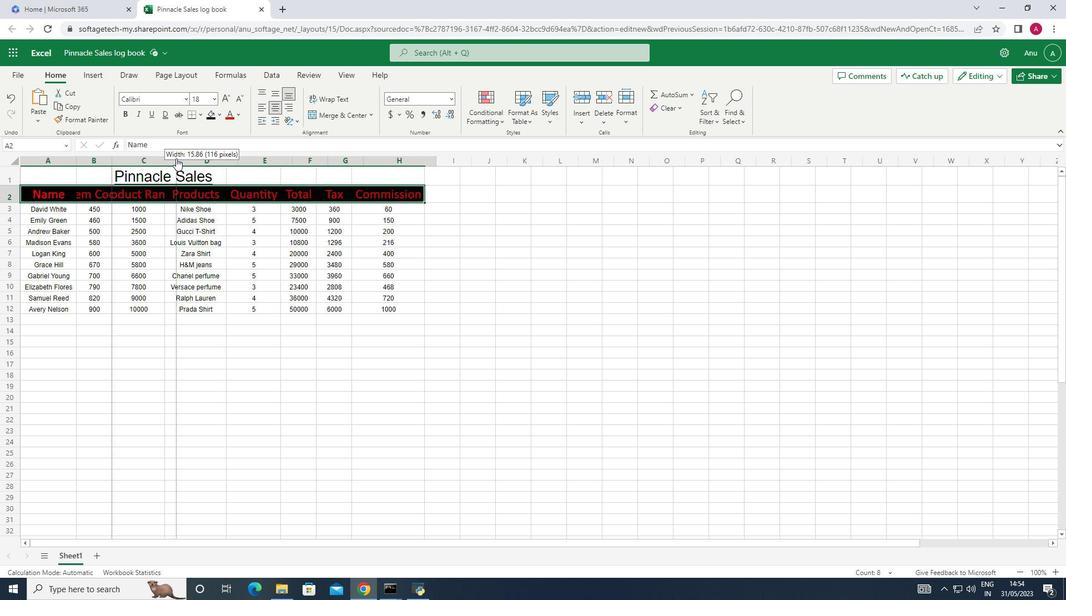 
Action: Mouse pressed left at (177, 157)
Screenshot: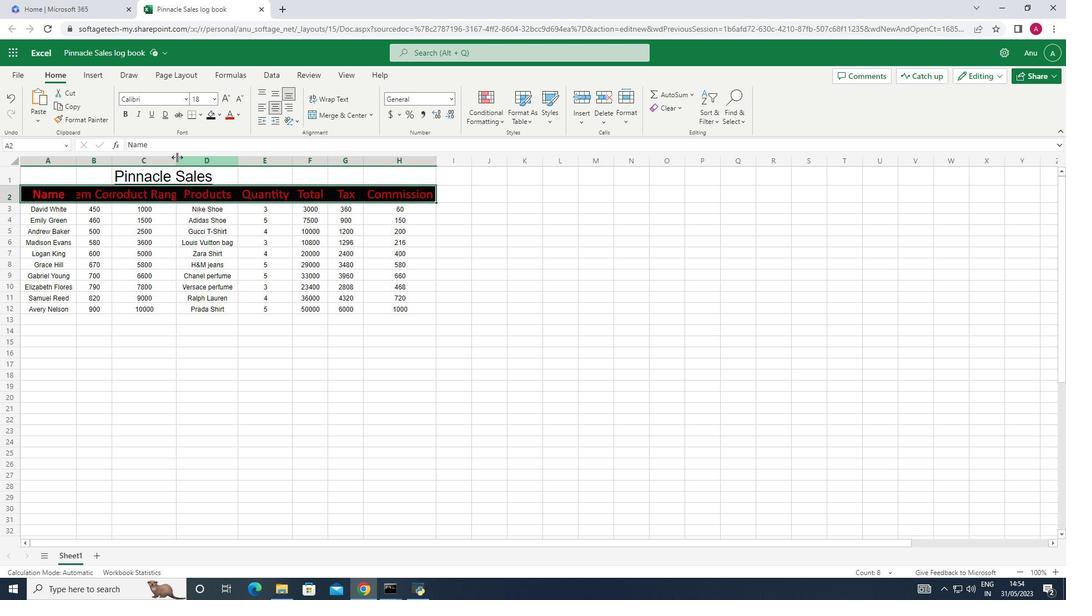 
Action: Mouse moved to (182, 161)
Screenshot: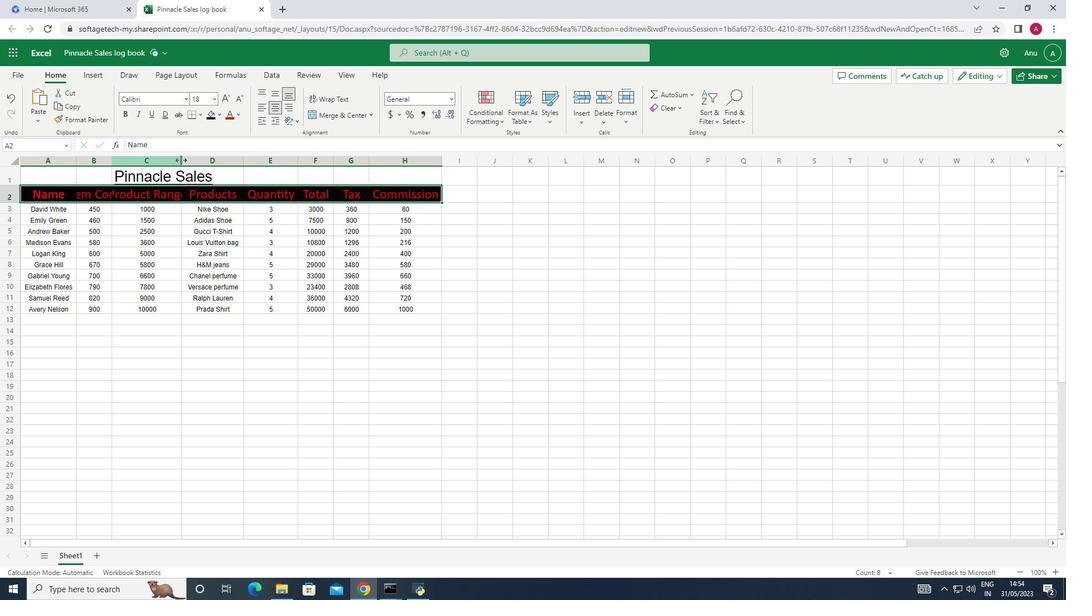 
Action: Mouse pressed left at (182, 161)
Screenshot: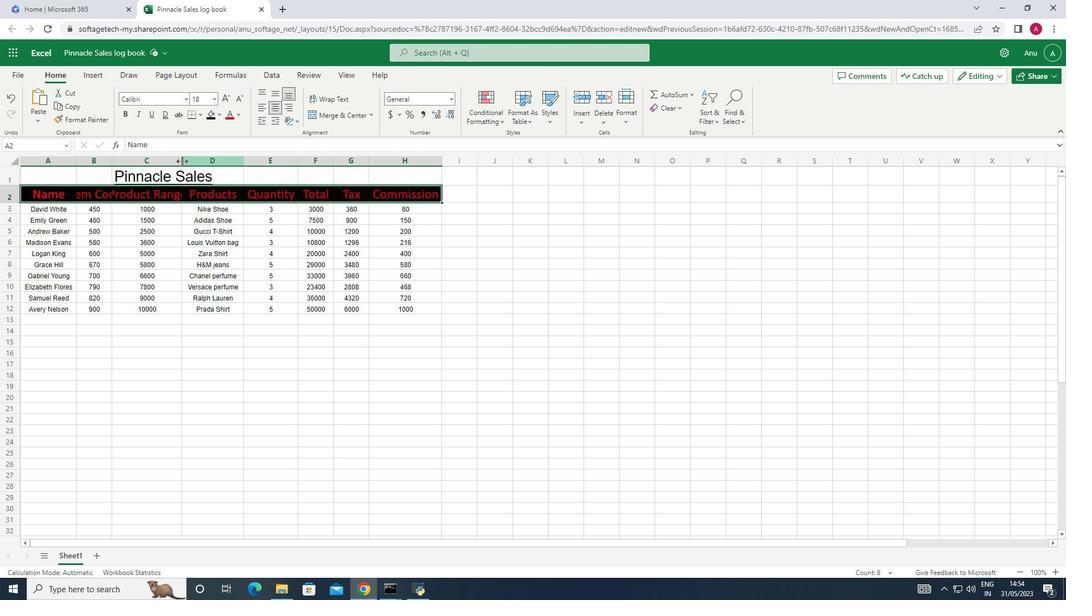 
Action: Mouse moved to (115, 162)
Screenshot: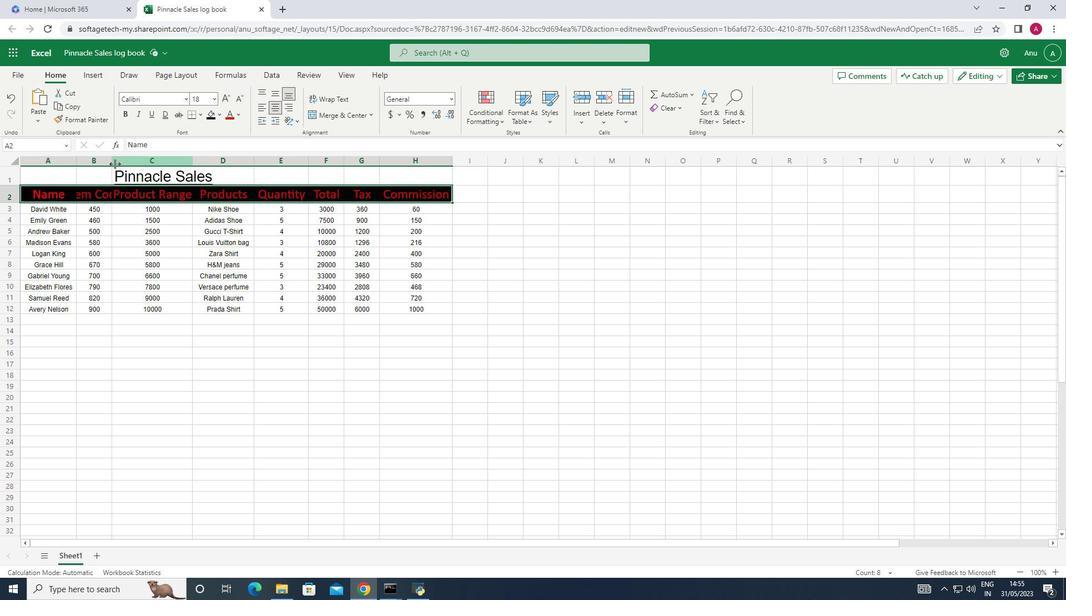 
Action: Mouse pressed left at (115, 162)
Screenshot: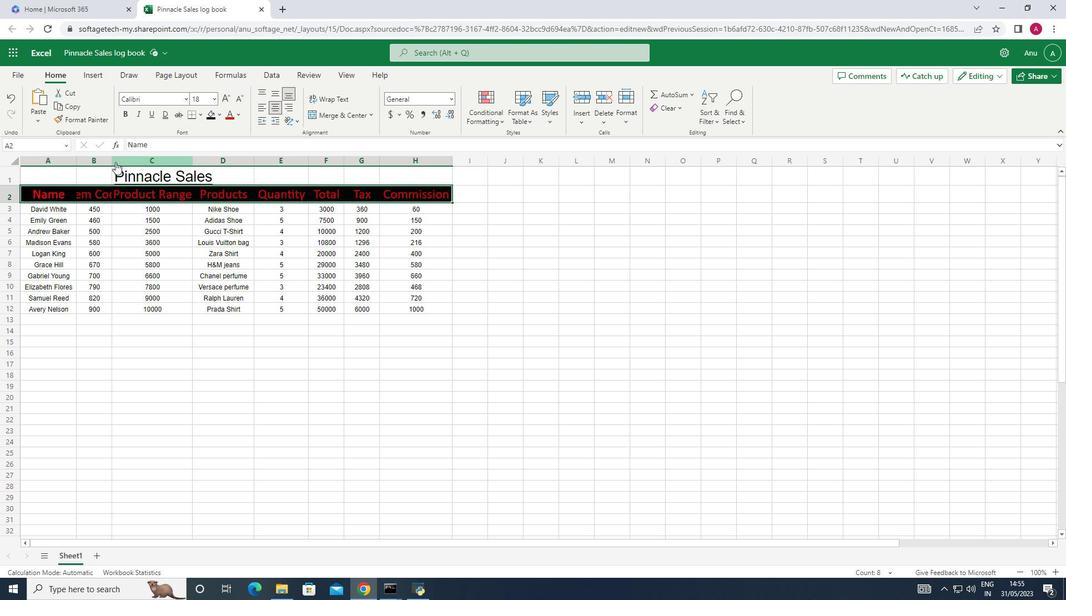 
Action: Mouse moved to (111, 161)
Screenshot: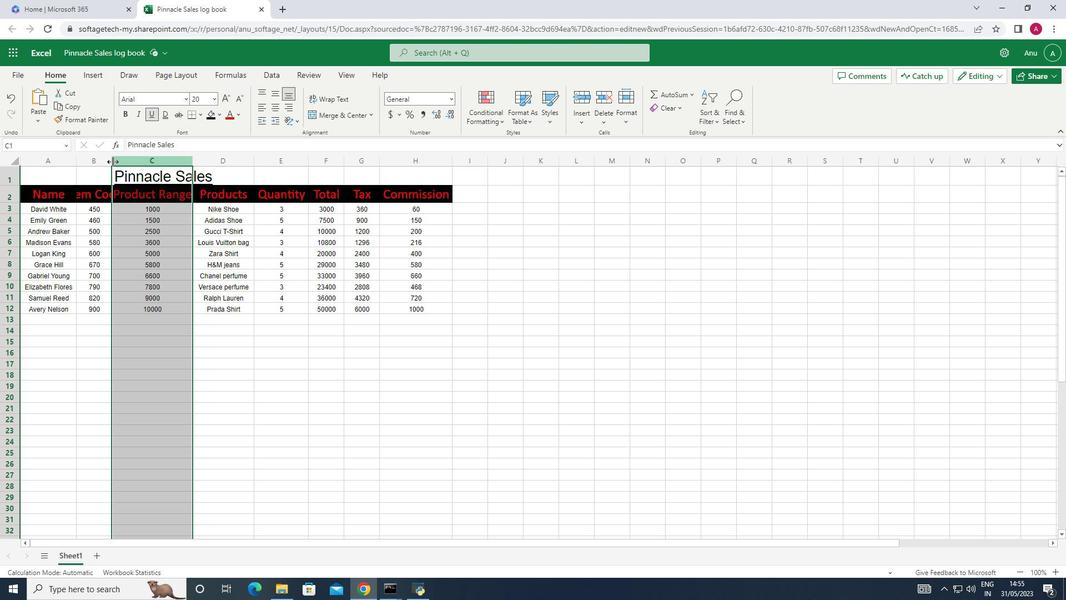 
Action: Mouse pressed left at (111, 161)
Screenshot: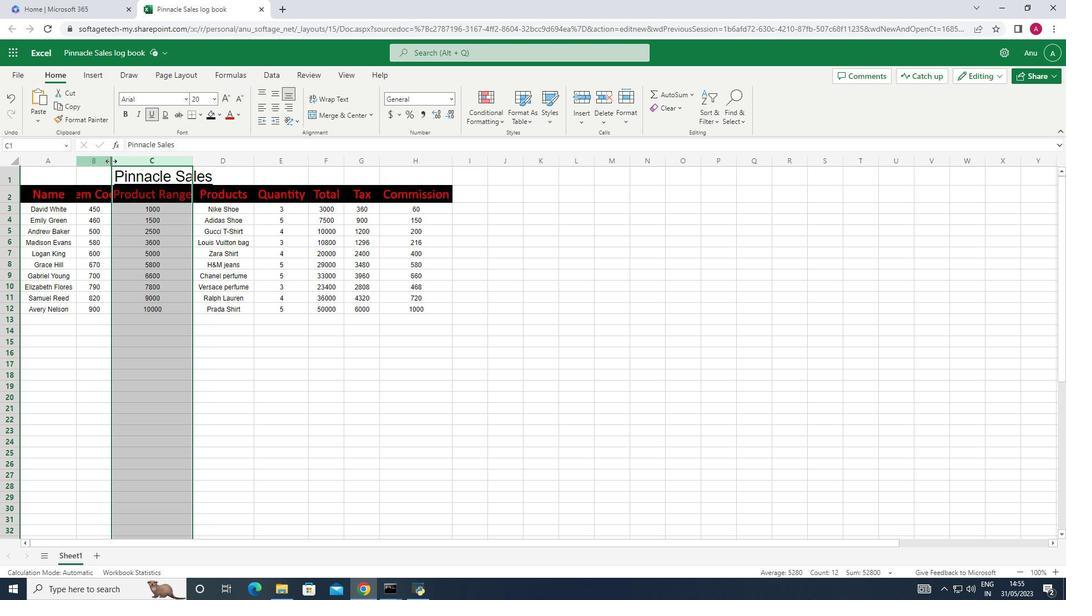 
Action: Mouse pressed left at (111, 161)
Screenshot: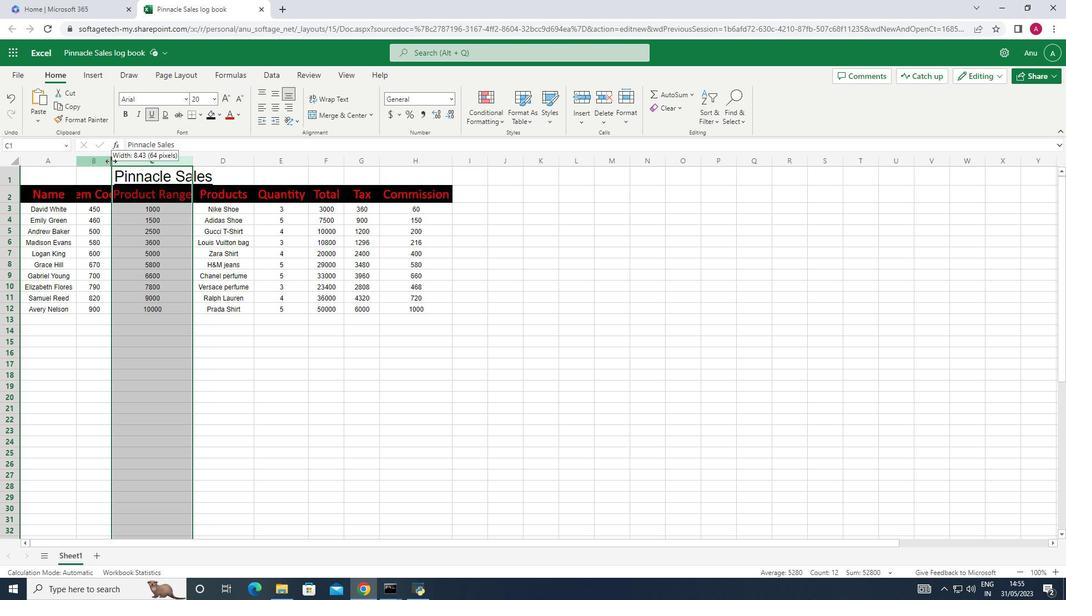 
Action: Mouse moved to (311, 352)
Screenshot: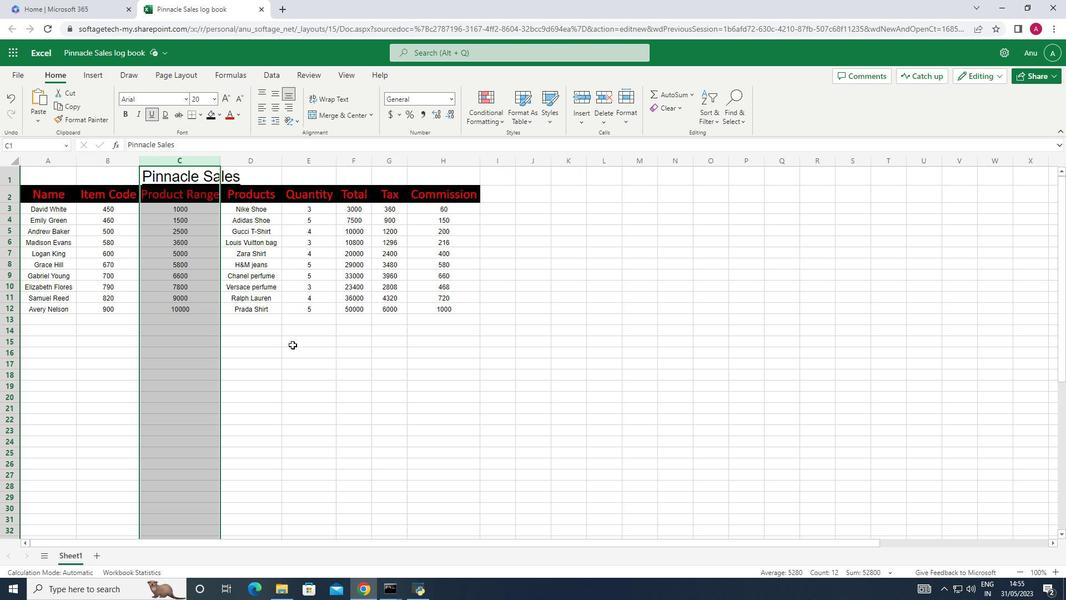 
Action: Mouse pressed left at (311, 352)
Screenshot: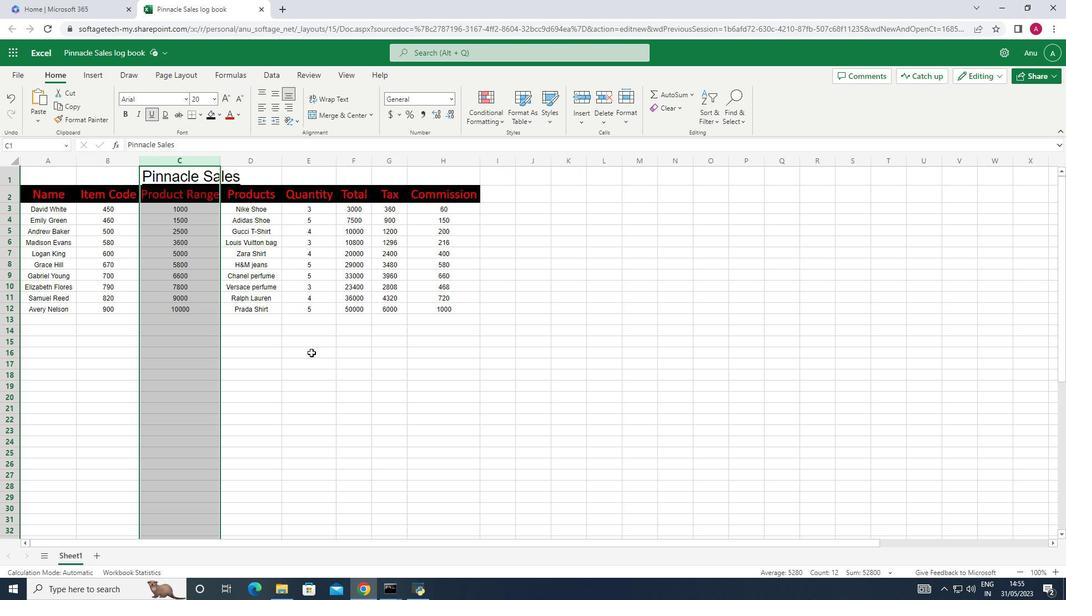 
Action: Mouse moved to (307, 353)
Screenshot: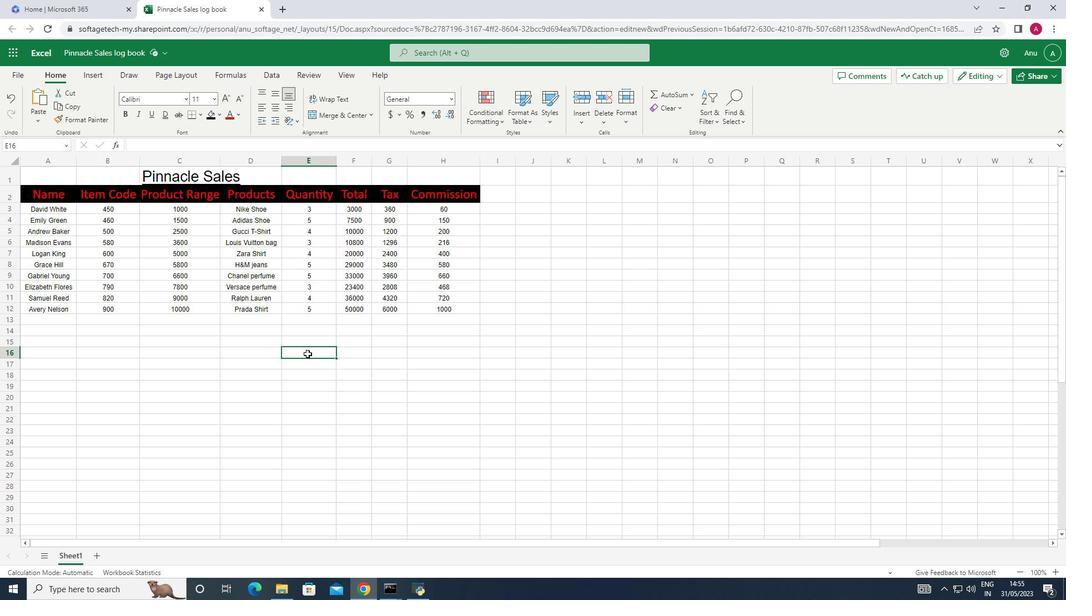 
